 Task: Look for space in Ikongo, Madagascar from 1st August, 2023 to 5th August, 2023 for 3 adults, 1 child in price range Rs.13000 to Rs.20000. Place can be entire place with 2 bedrooms having 3 beds and 2 bathrooms. Property type can be flatguest house, hotel. Booking option can be shelf check-in. Required host language is English.
Action: Mouse moved to (427, 57)
Screenshot: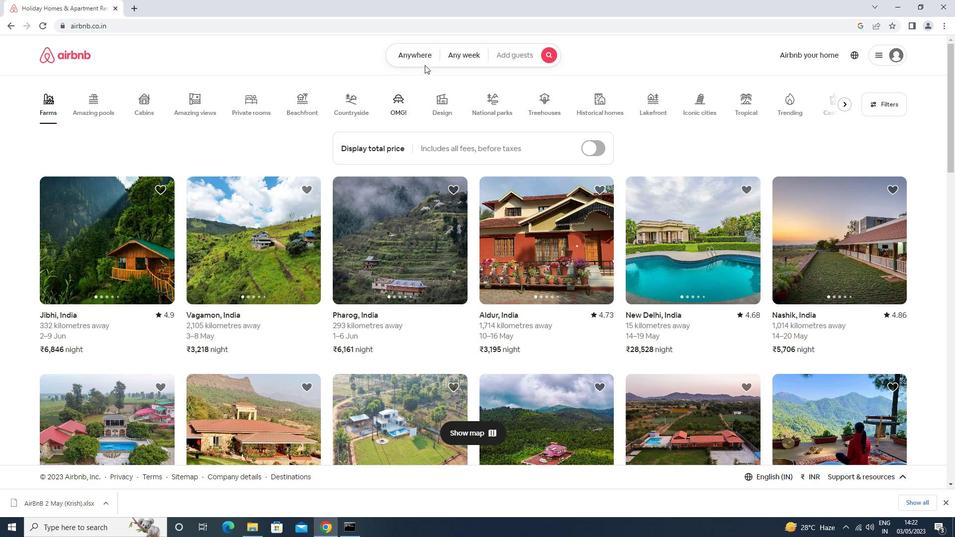 
Action: Mouse pressed left at (427, 57)
Screenshot: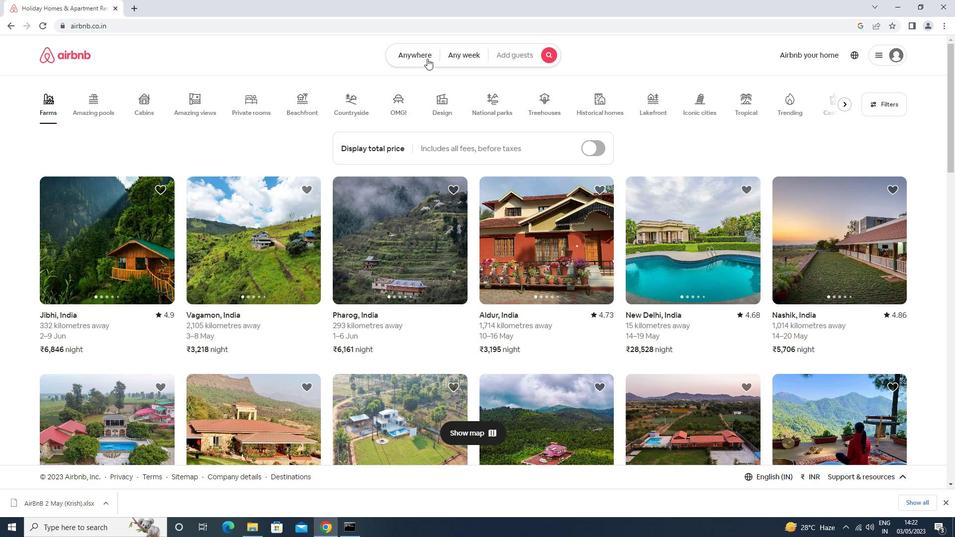 
Action: Mouse moved to (369, 92)
Screenshot: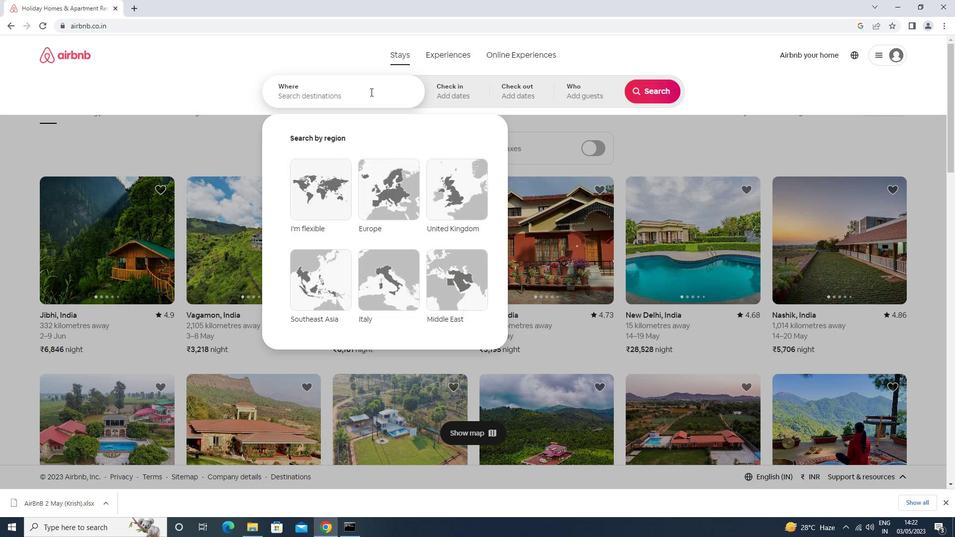 
Action: Mouse pressed left at (369, 92)
Screenshot: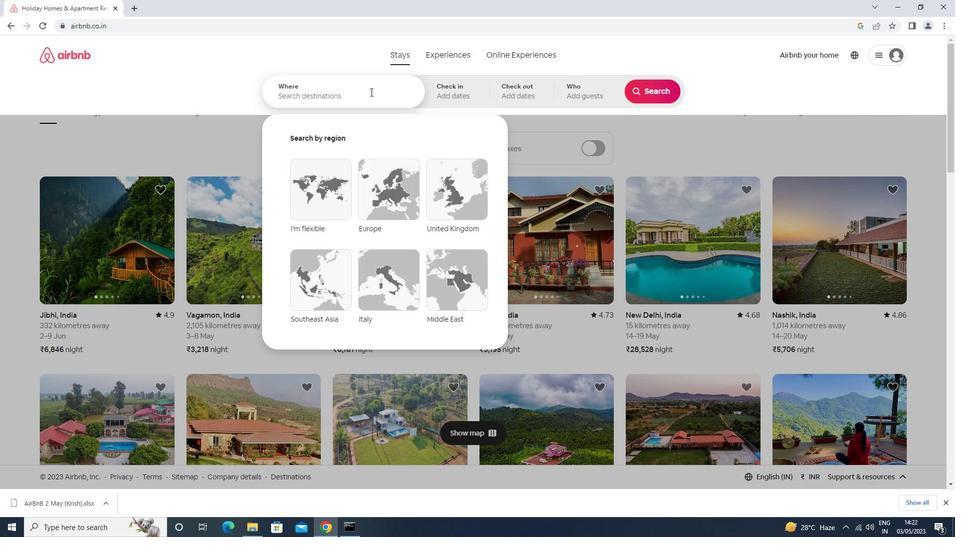 
Action: Key pressed ikongo<Key.space><Key.down><Key.down><Key.enter>
Screenshot: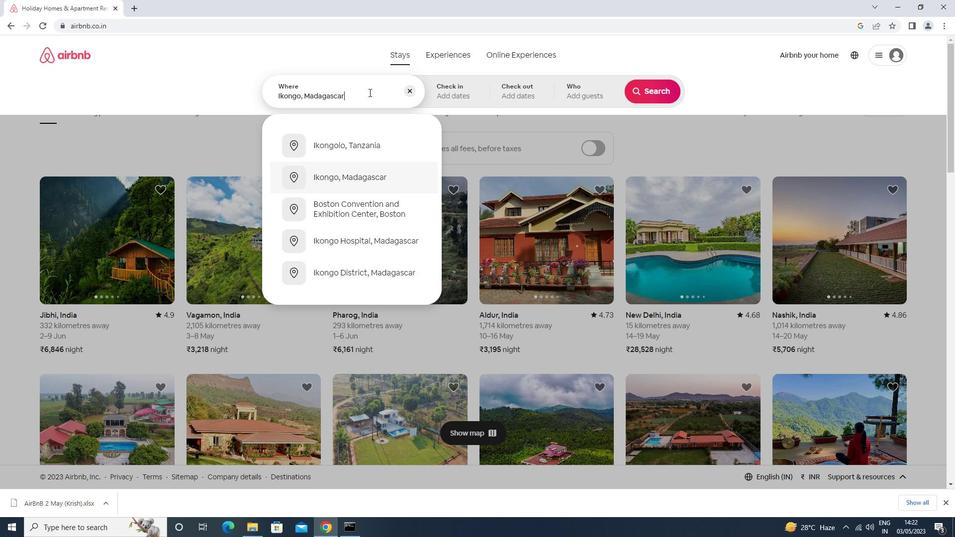 
Action: Mouse moved to (648, 177)
Screenshot: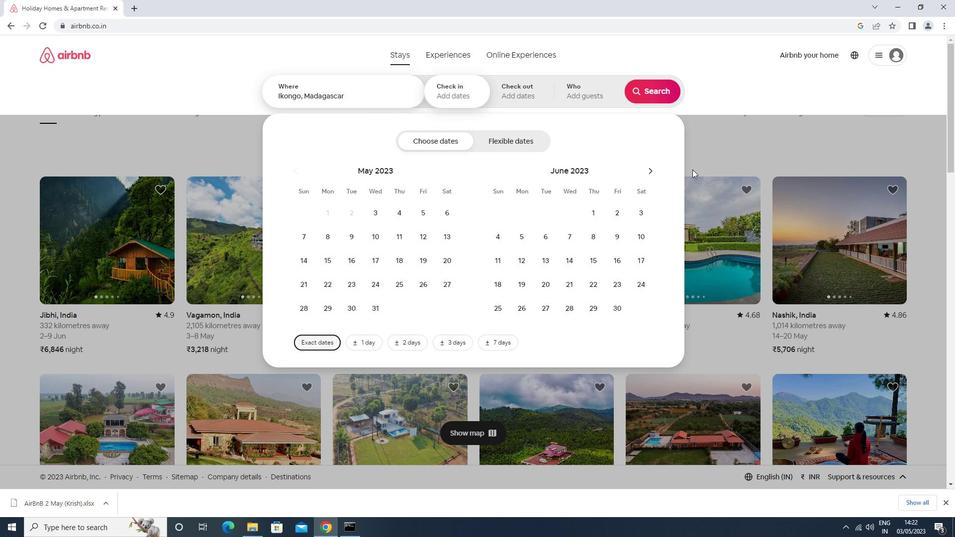 
Action: Mouse pressed left at (648, 177)
Screenshot: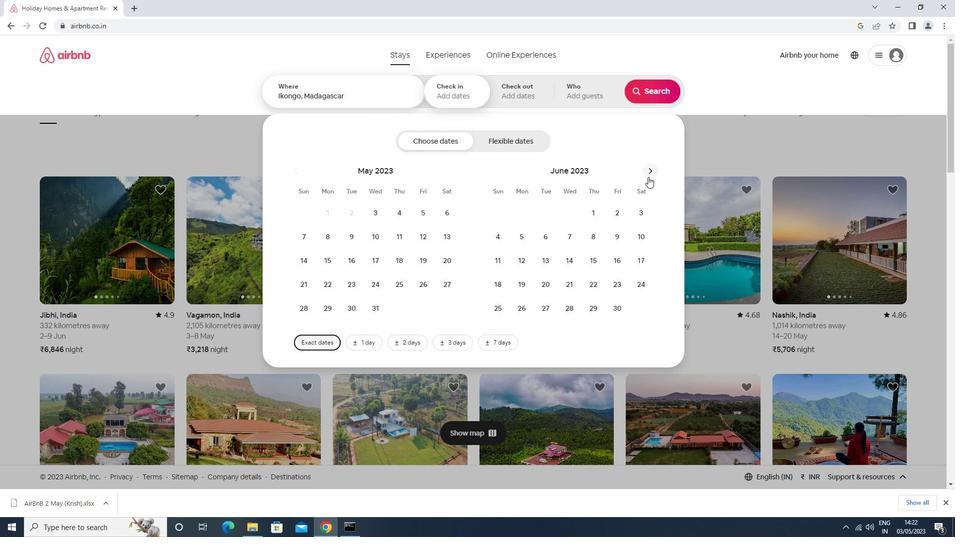 
Action: Mouse pressed left at (648, 177)
Screenshot: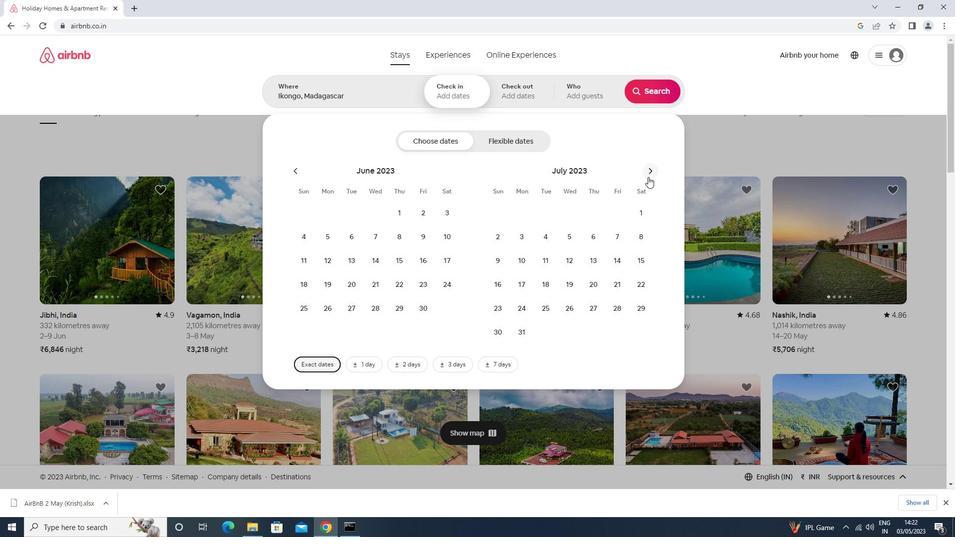 
Action: Mouse moved to (538, 208)
Screenshot: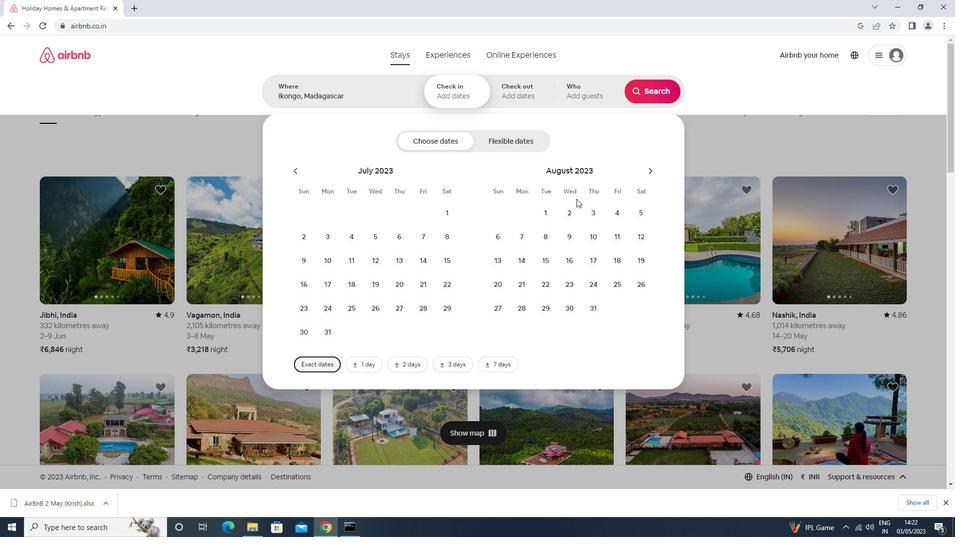 
Action: Mouse pressed left at (538, 208)
Screenshot: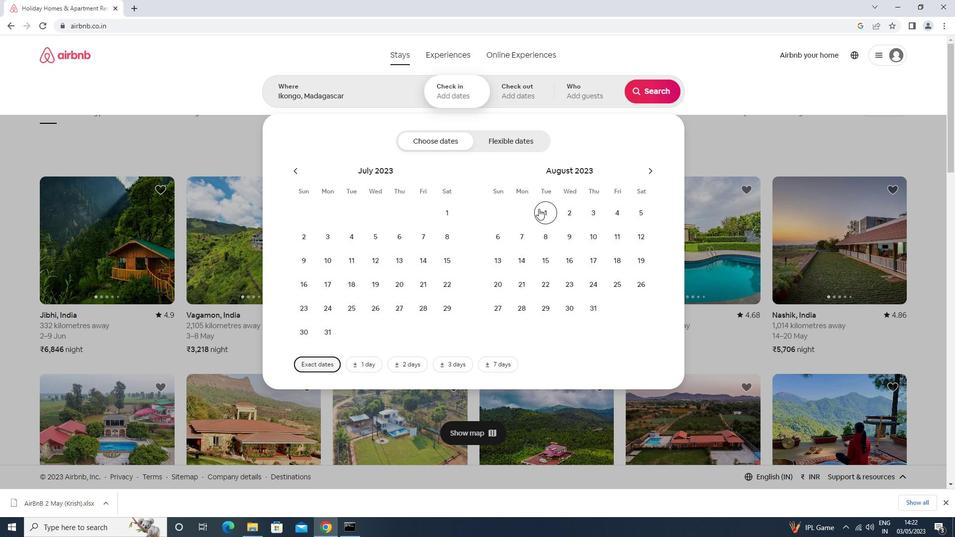 
Action: Mouse moved to (638, 211)
Screenshot: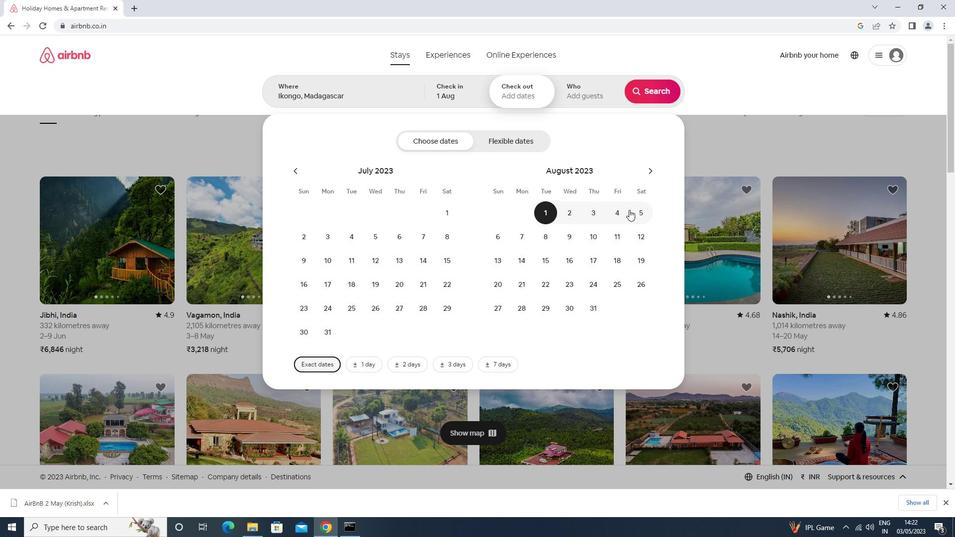 
Action: Mouse pressed left at (638, 211)
Screenshot: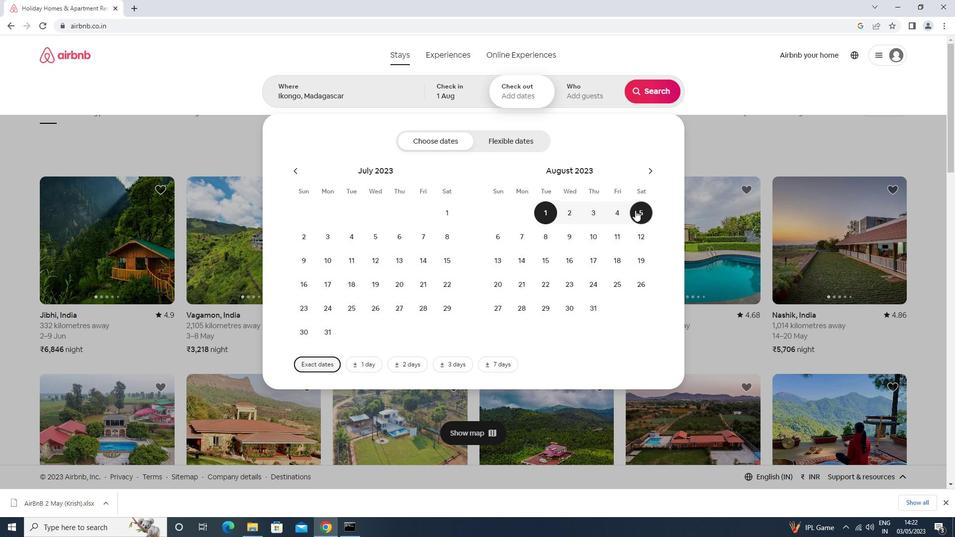 
Action: Mouse moved to (593, 96)
Screenshot: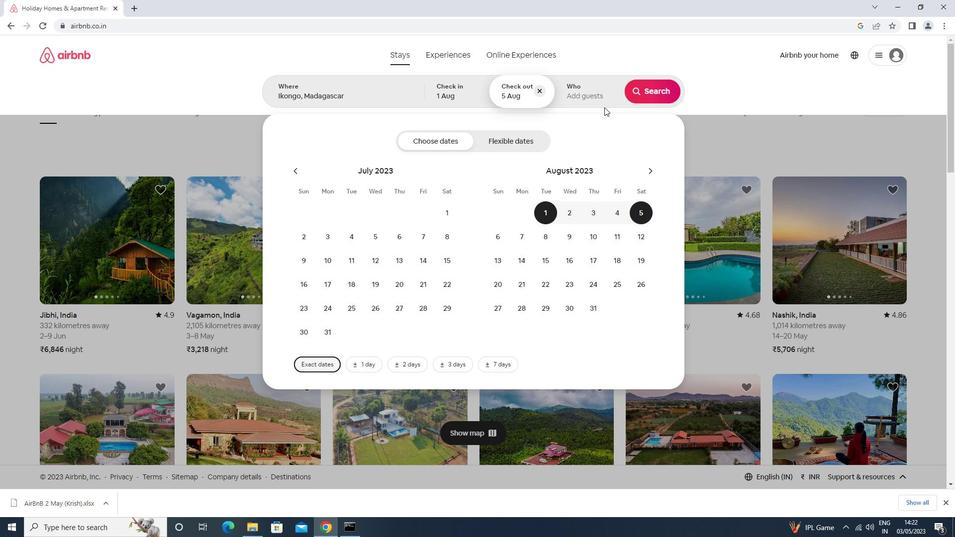
Action: Mouse pressed left at (593, 96)
Screenshot: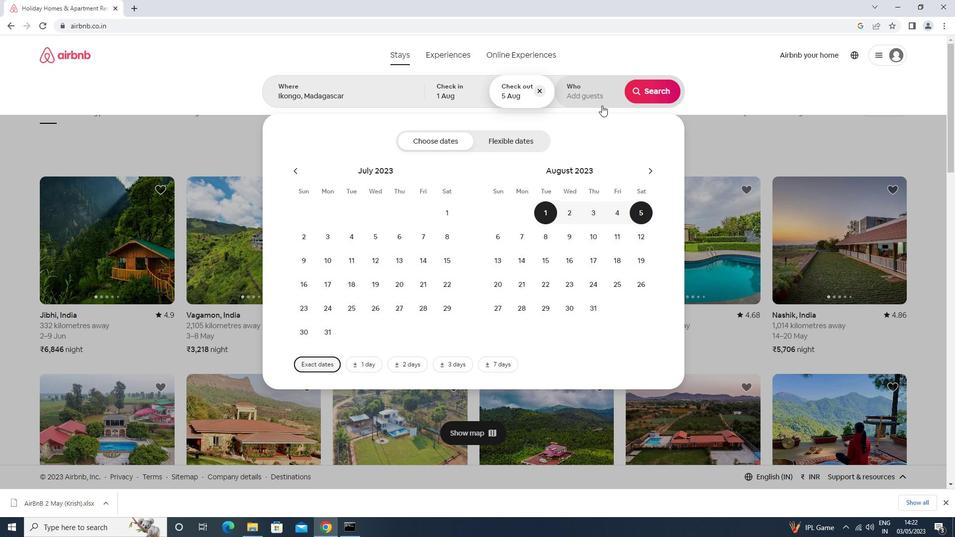 
Action: Mouse moved to (651, 139)
Screenshot: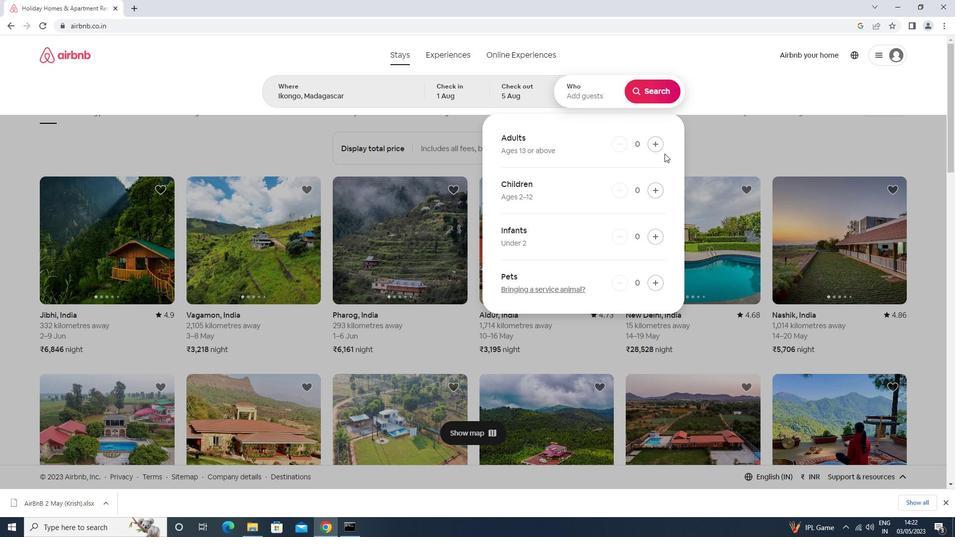 
Action: Mouse pressed left at (651, 139)
Screenshot: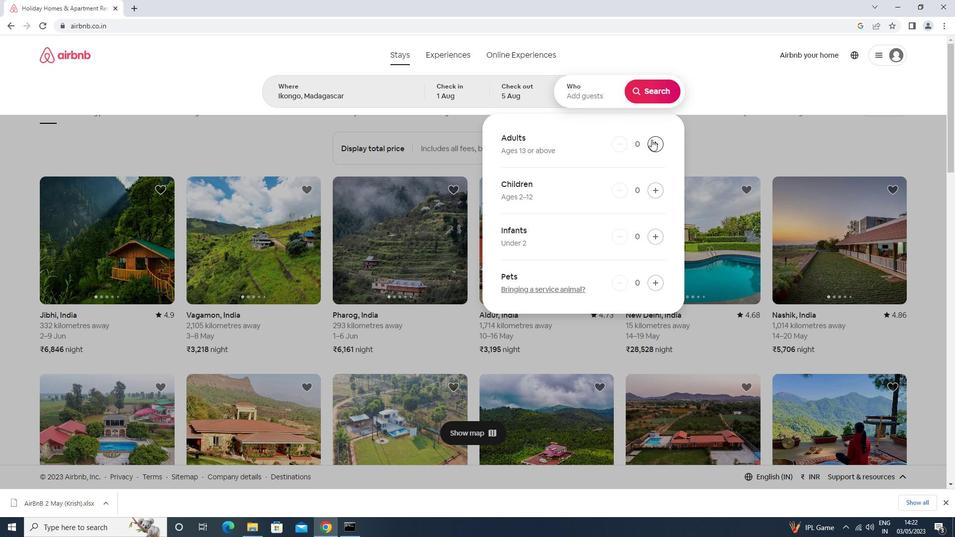 
Action: Mouse pressed left at (651, 139)
Screenshot: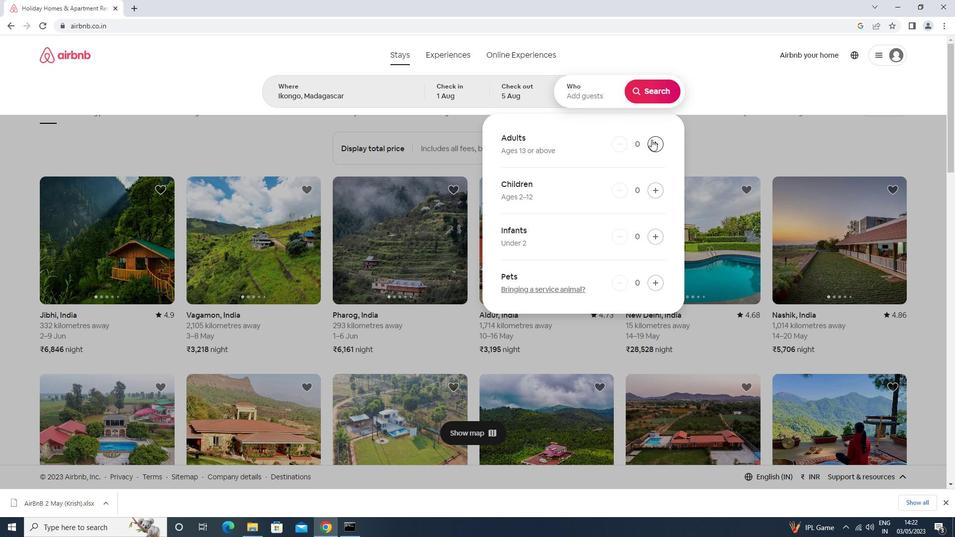 
Action: Mouse pressed left at (651, 139)
Screenshot: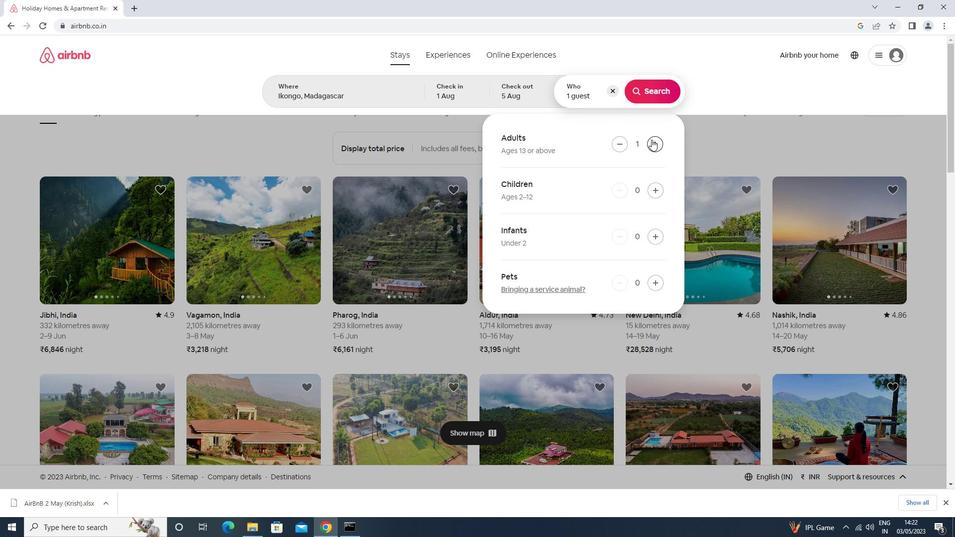 
Action: Mouse moved to (654, 194)
Screenshot: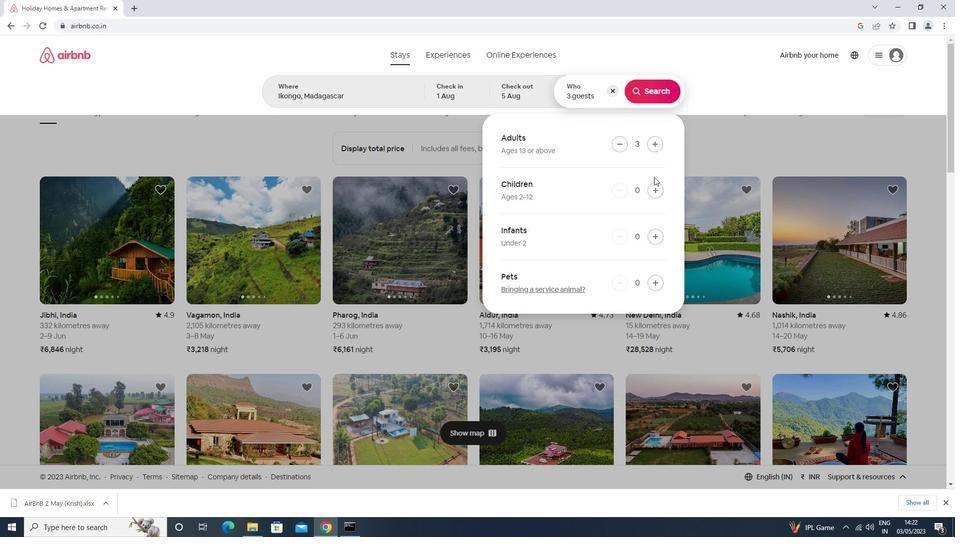 
Action: Mouse pressed left at (654, 194)
Screenshot: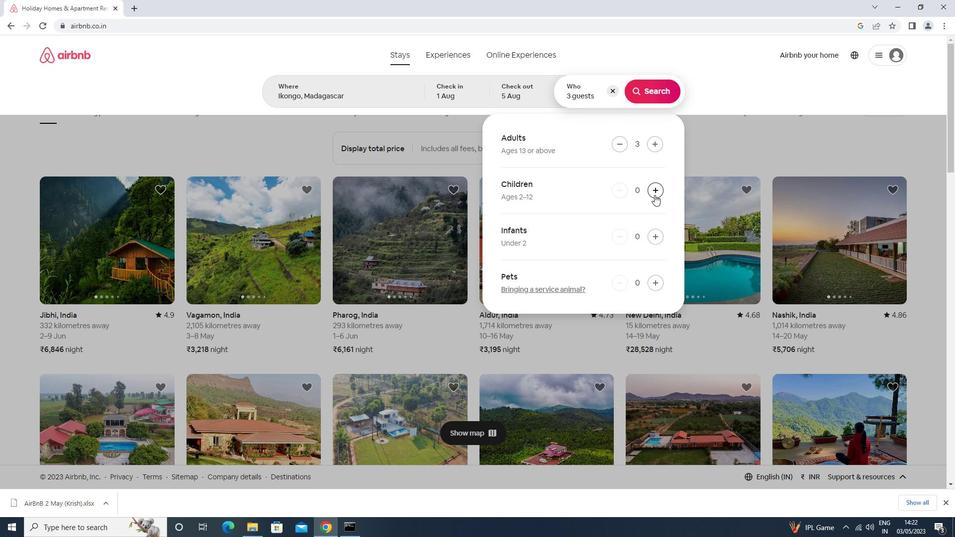 
Action: Mouse moved to (662, 88)
Screenshot: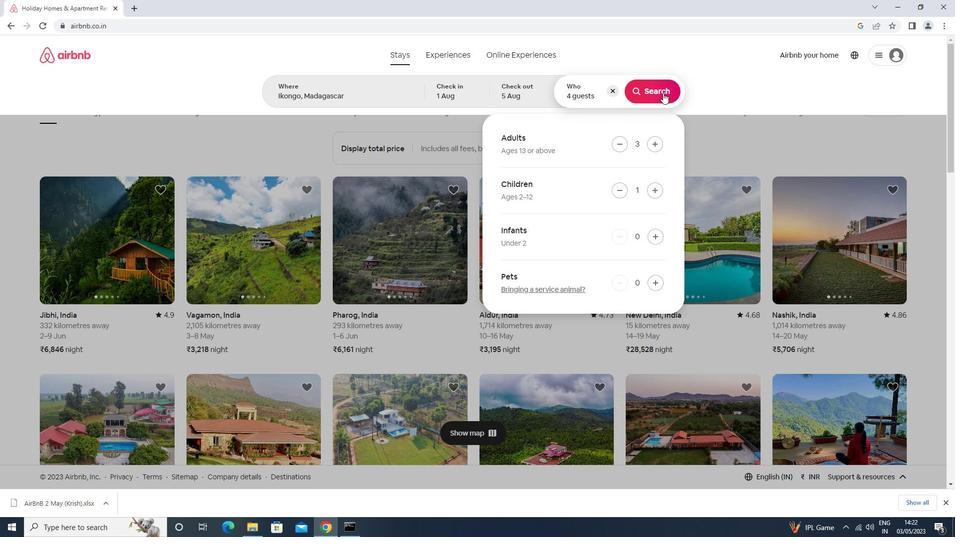 
Action: Mouse pressed left at (662, 88)
Screenshot: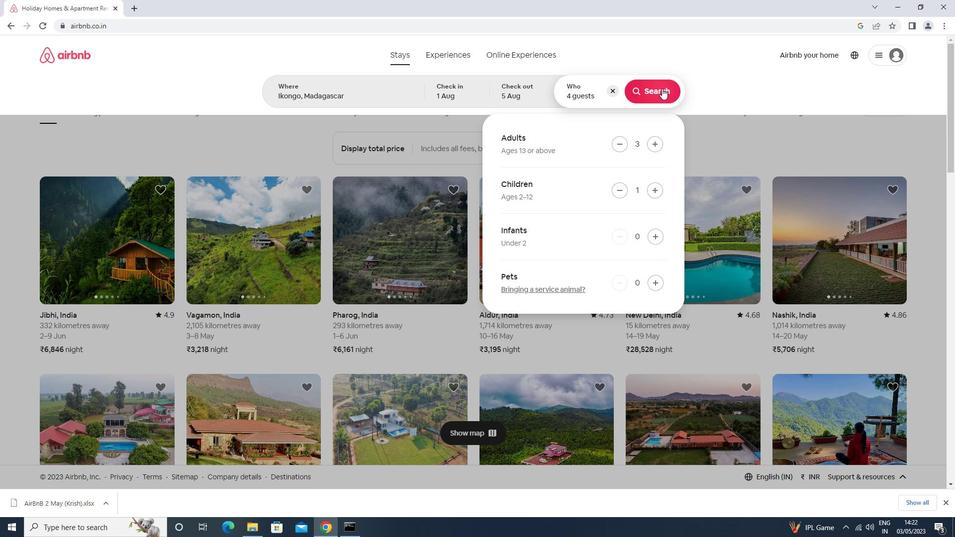 
Action: Mouse moved to (917, 97)
Screenshot: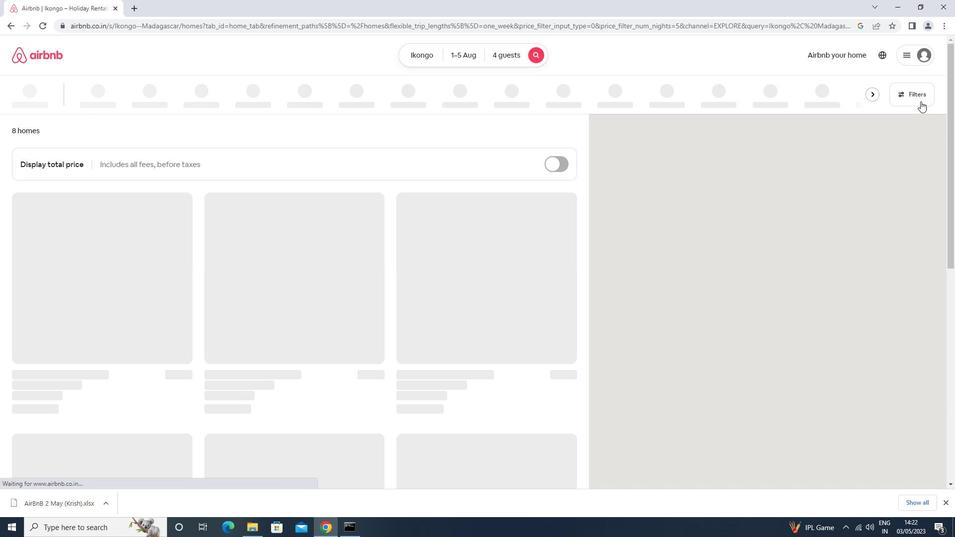 
Action: Mouse pressed left at (917, 97)
Screenshot: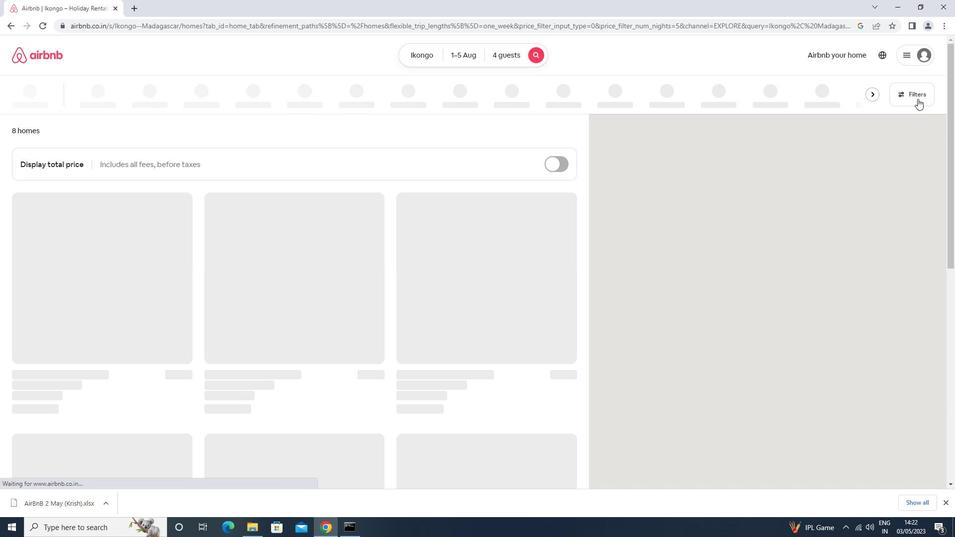 
Action: Mouse moved to (379, 217)
Screenshot: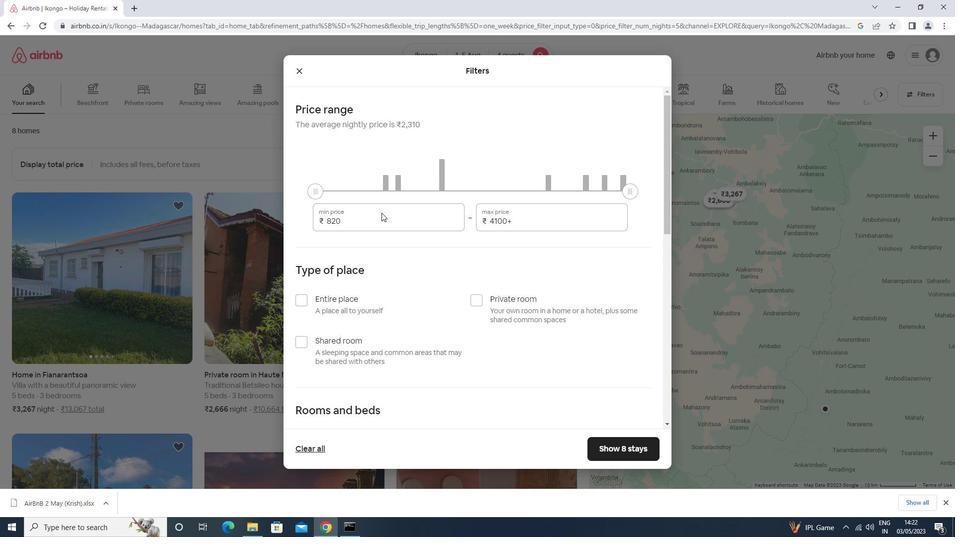 
Action: Mouse pressed left at (379, 217)
Screenshot: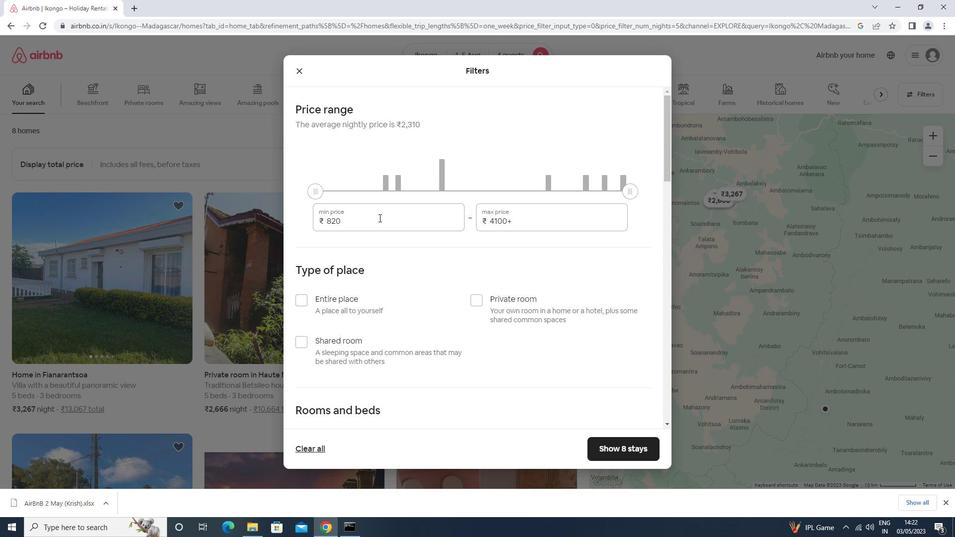 
Action: Key pressed <Key.backspace><Key.backspace><Key.backspace><Key.backspace><Key.backspace><Key.backspace><Key.backspace><Key.backspace>13000<Key.tab>20000
Screenshot: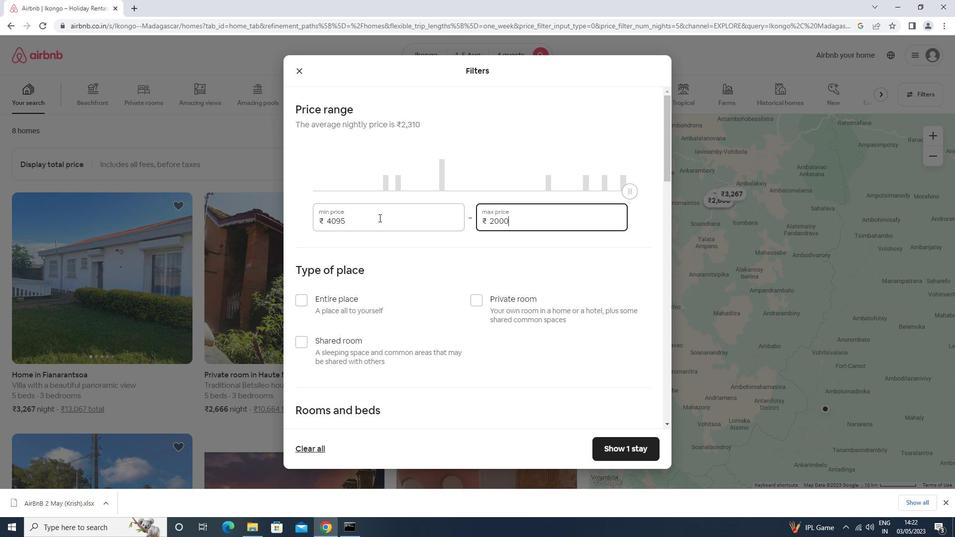 
Action: Mouse scrolled (379, 217) with delta (0, 0)
Screenshot: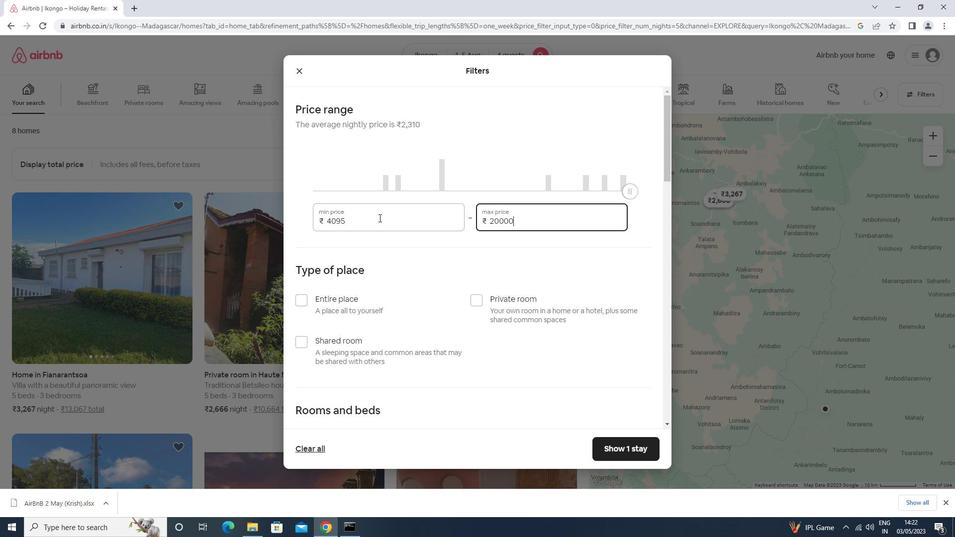 
Action: Mouse scrolled (379, 217) with delta (0, 0)
Screenshot: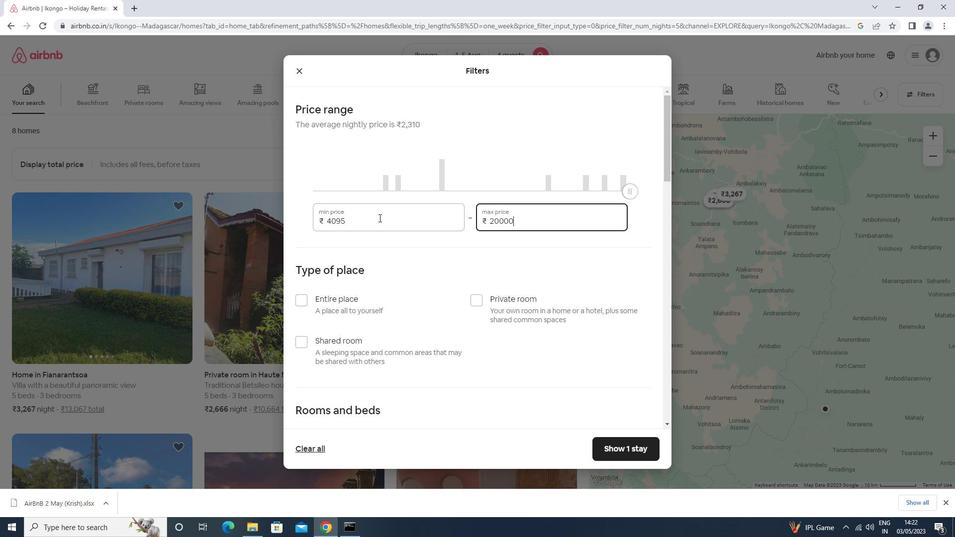 
Action: Mouse moved to (340, 201)
Screenshot: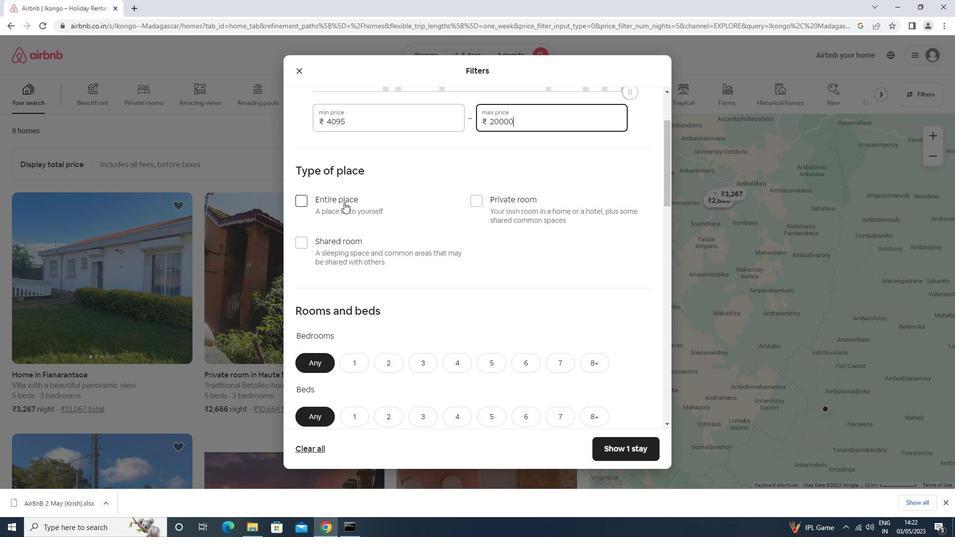 
Action: Mouse pressed left at (340, 201)
Screenshot: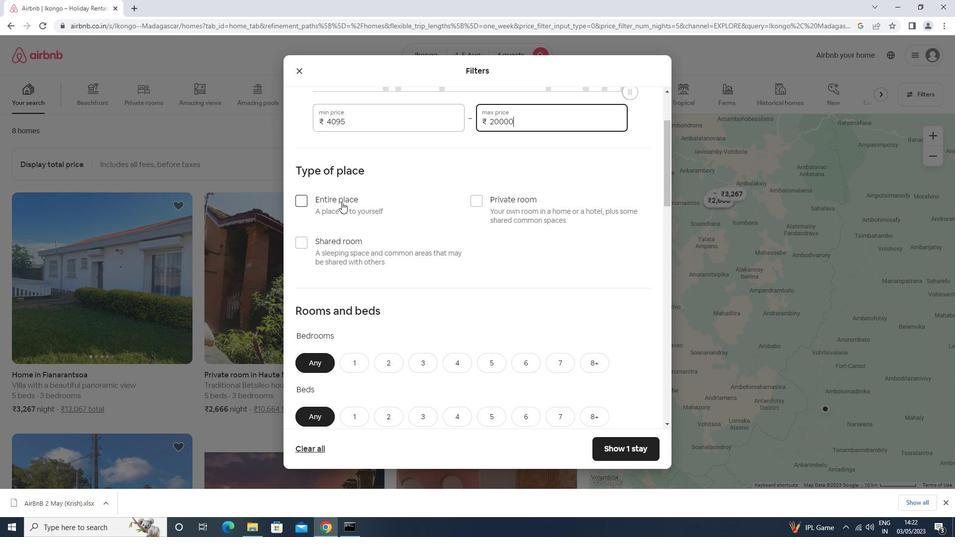 
Action: Mouse moved to (385, 358)
Screenshot: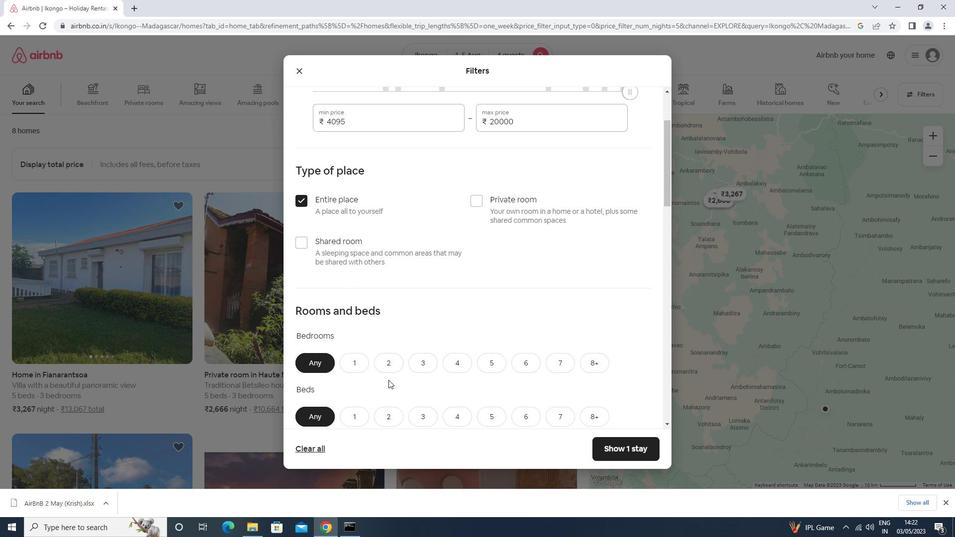
Action: Mouse pressed left at (385, 358)
Screenshot: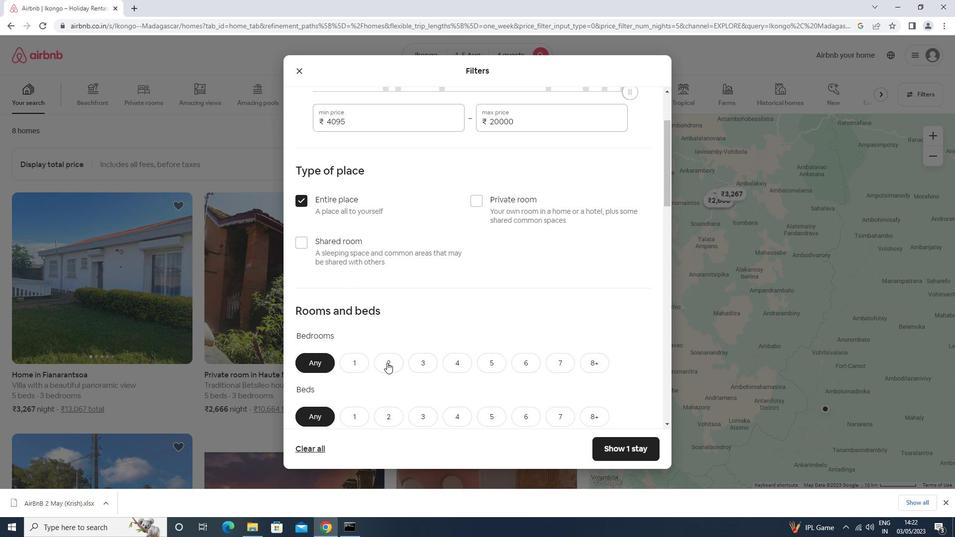 
Action: Mouse scrolled (385, 358) with delta (0, 0)
Screenshot: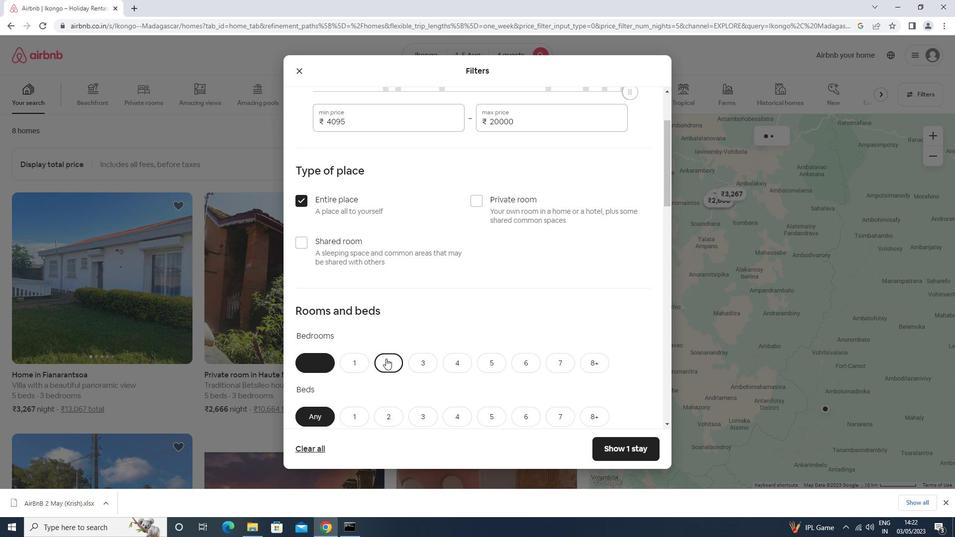 
Action: Mouse moved to (413, 358)
Screenshot: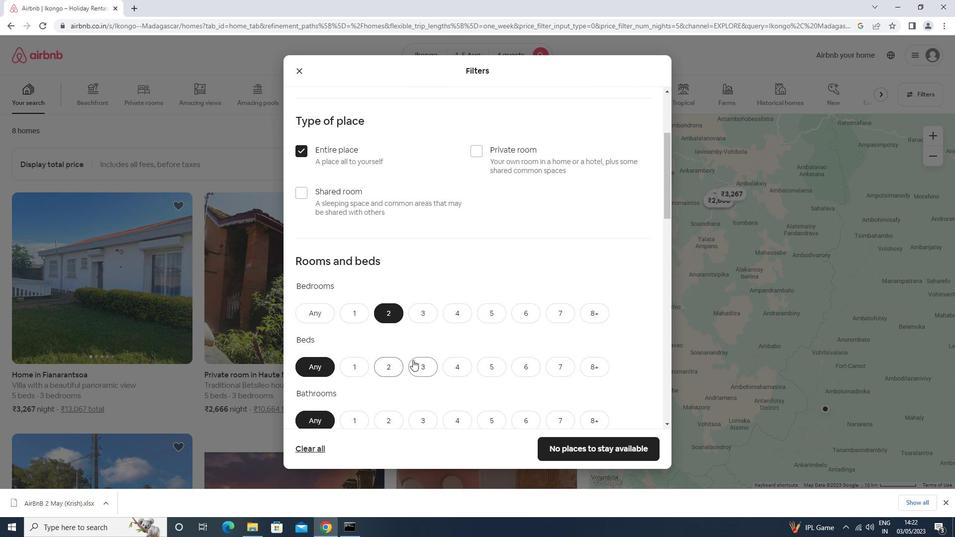 
Action: Mouse pressed left at (413, 358)
Screenshot: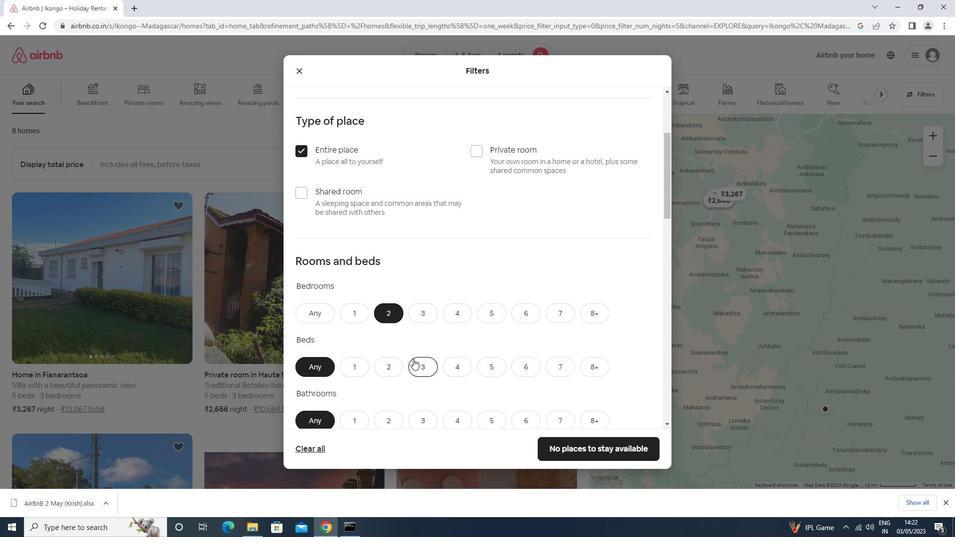 
Action: Mouse moved to (413, 359)
Screenshot: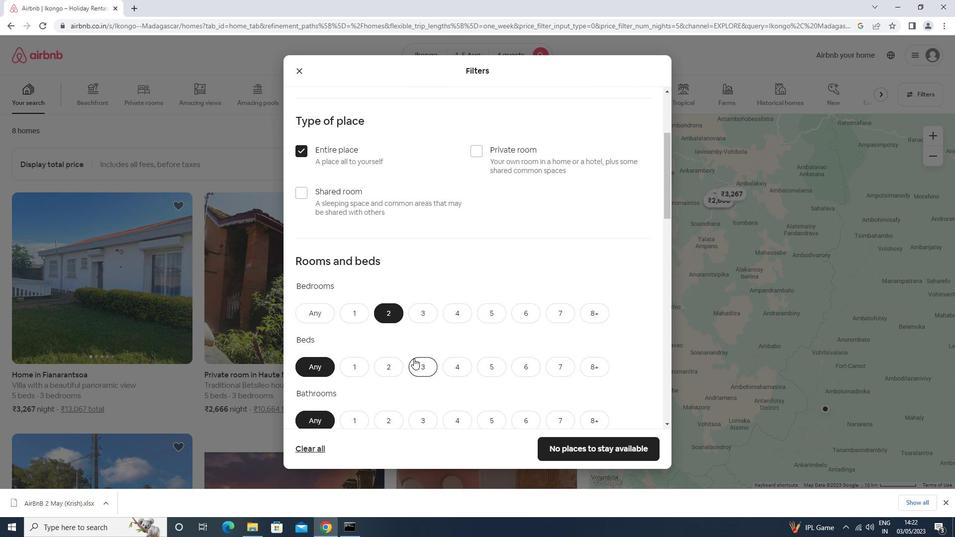 
Action: Mouse scrolled (413, 358) with delta (0, 0)
Screenshot: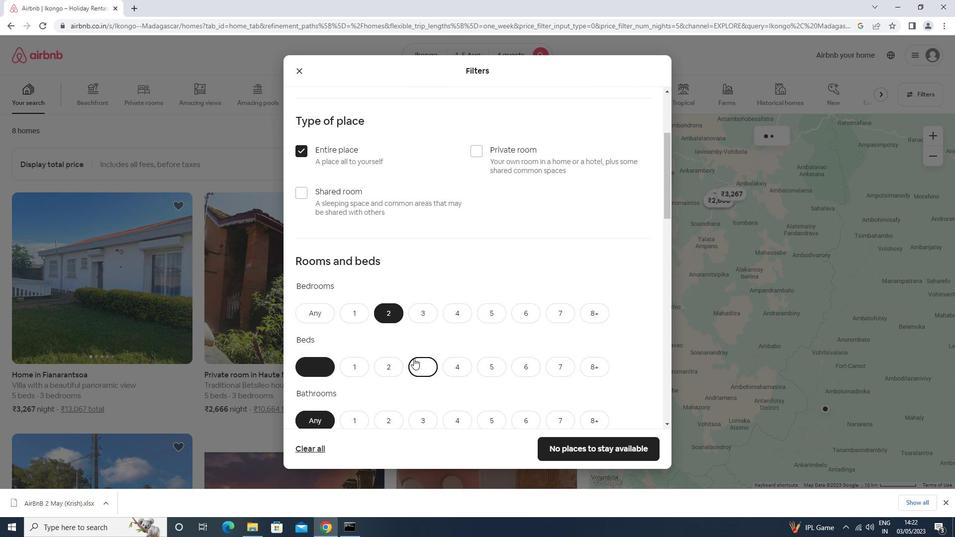 
Action: Mouse scrolled (413, 358) with delta (0, 0)
Screenshot: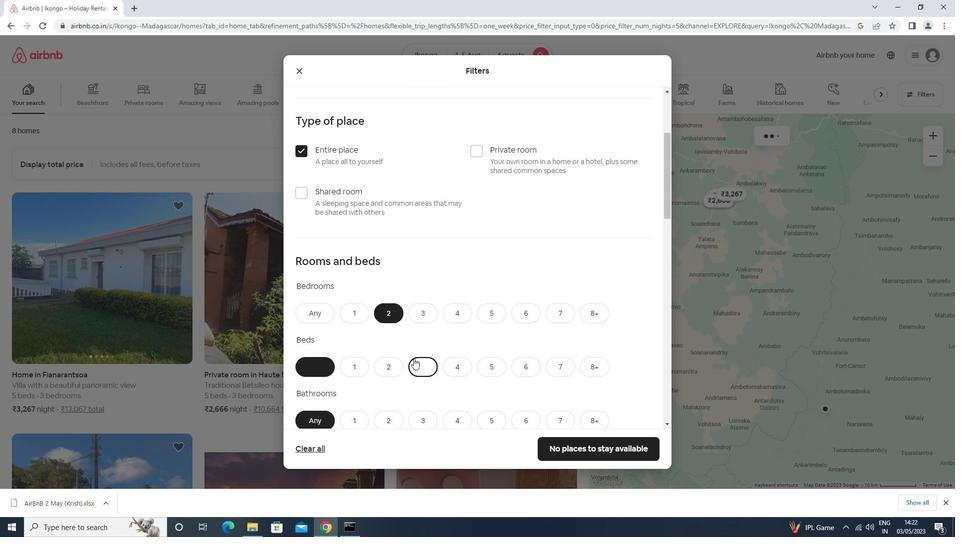 
Action: Mouse moved to (389, 323)
Screenshot: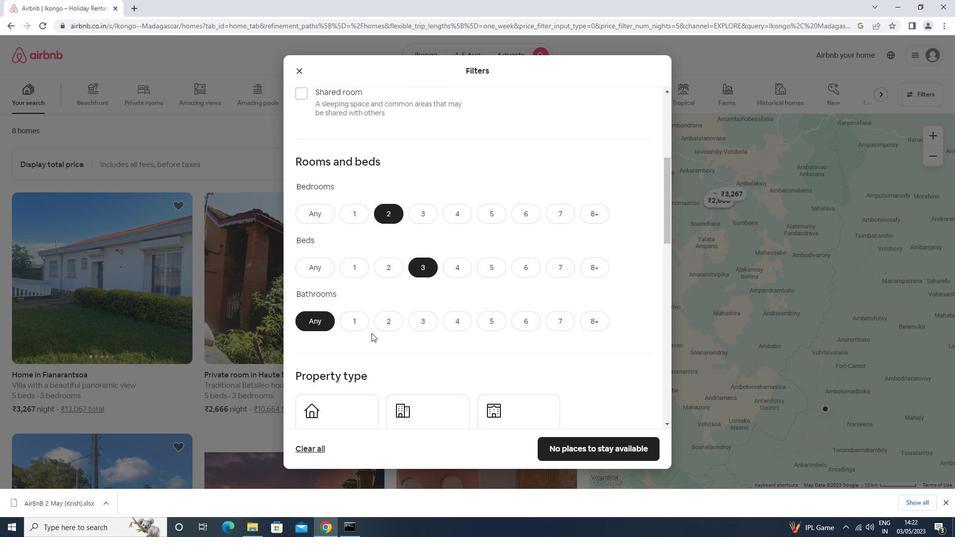 
Action: Mouse pressed left at (389, 323)
Screenshot: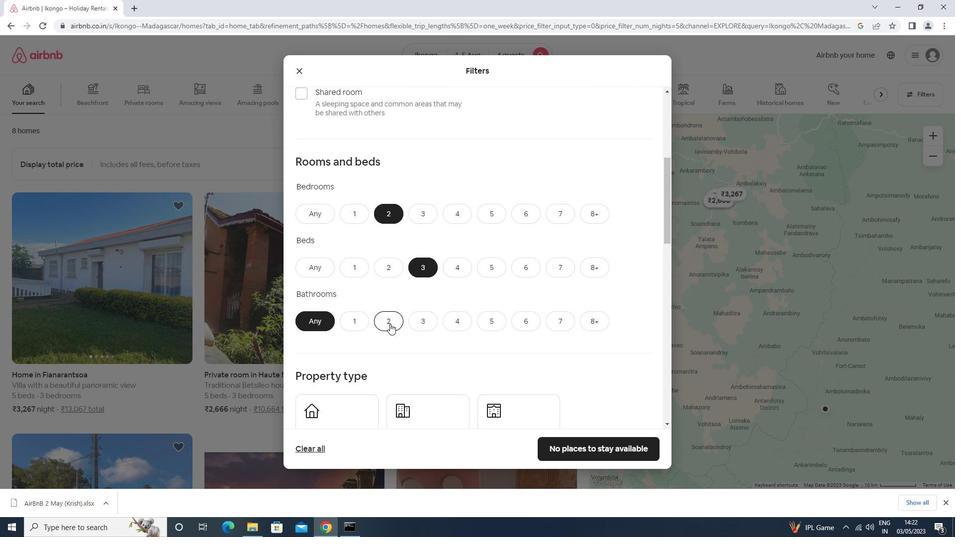 
Action: Mouse scrolled (389, 323) with delta (0, 0)
Screenshot: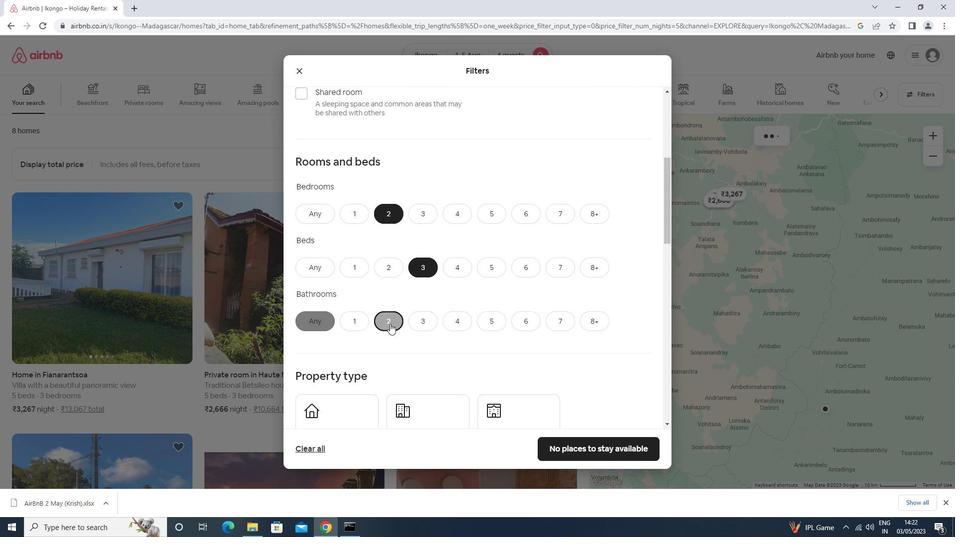 
Action: Mouse scrolled (389, 323) with delta (0, 0)
Screenshot: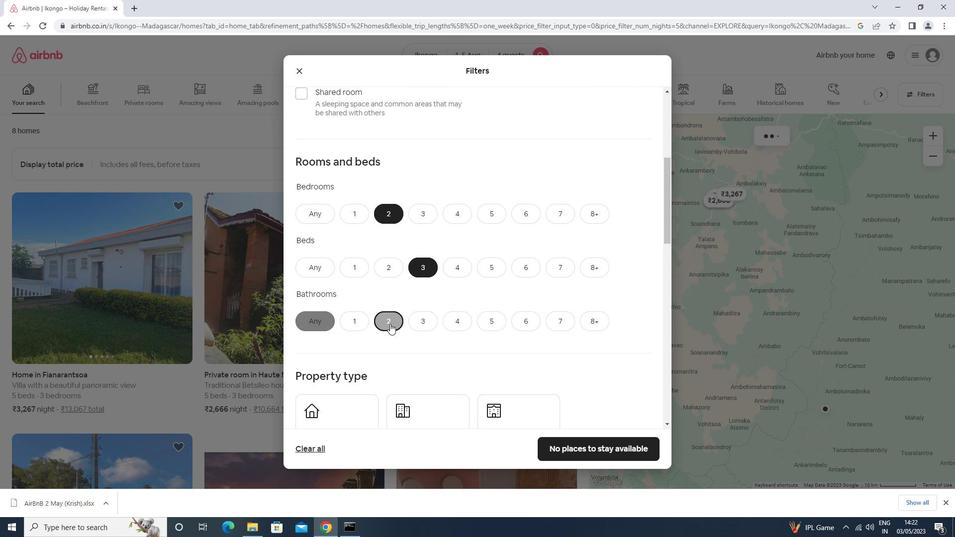 
Action: Mouse scrolled (389, 323) with delta (0, 0)
Screenshot: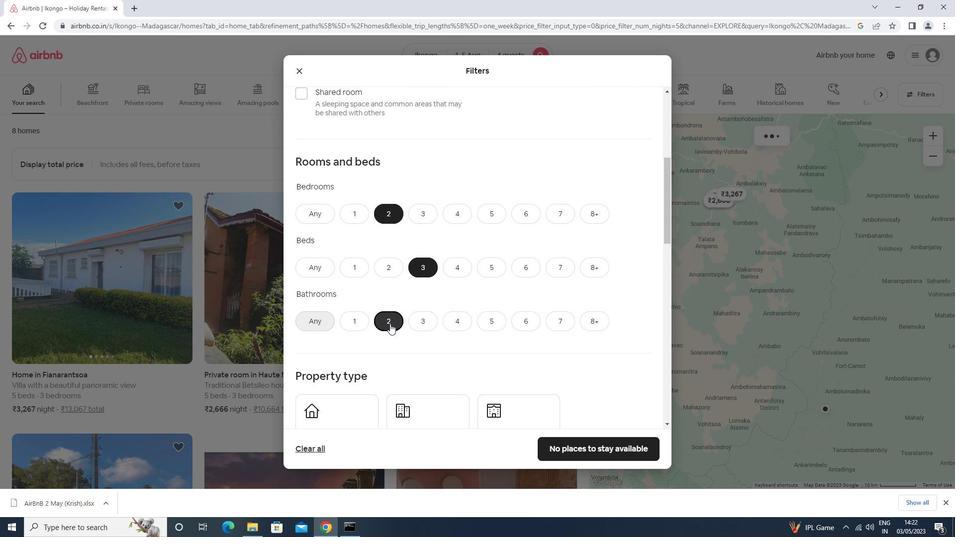 
Action: Mouse moved to (337, 282)
Screenshot: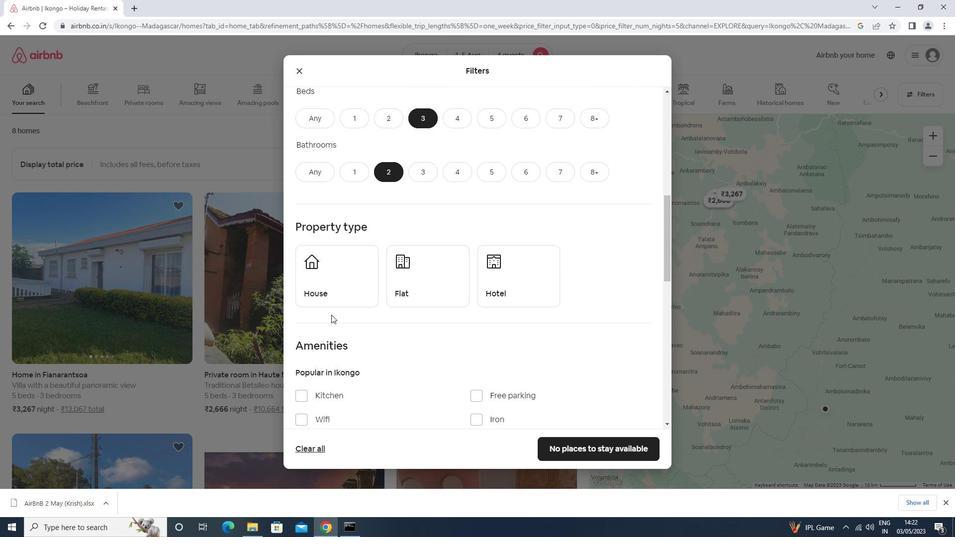 
Action: Mouse pressed left at (337, 282)
Screenshot: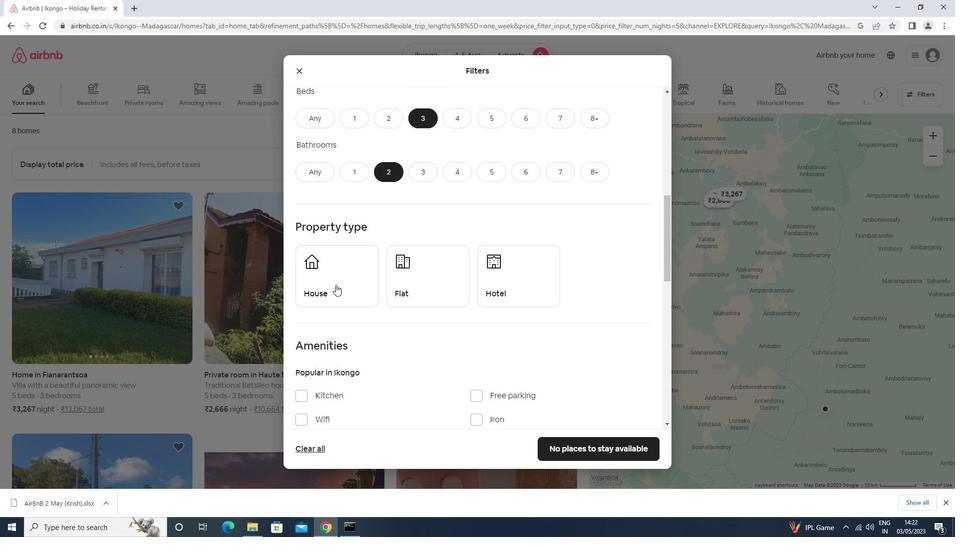 
Action: Mouse moved to (422, 290)
Screenshot: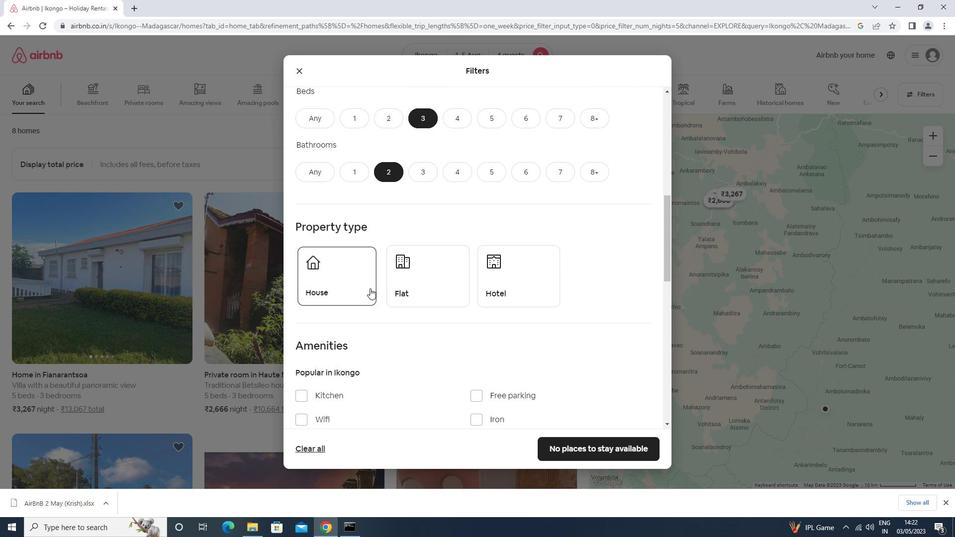 
Action: Mouse pressed left at (422, 290)
Screenshot: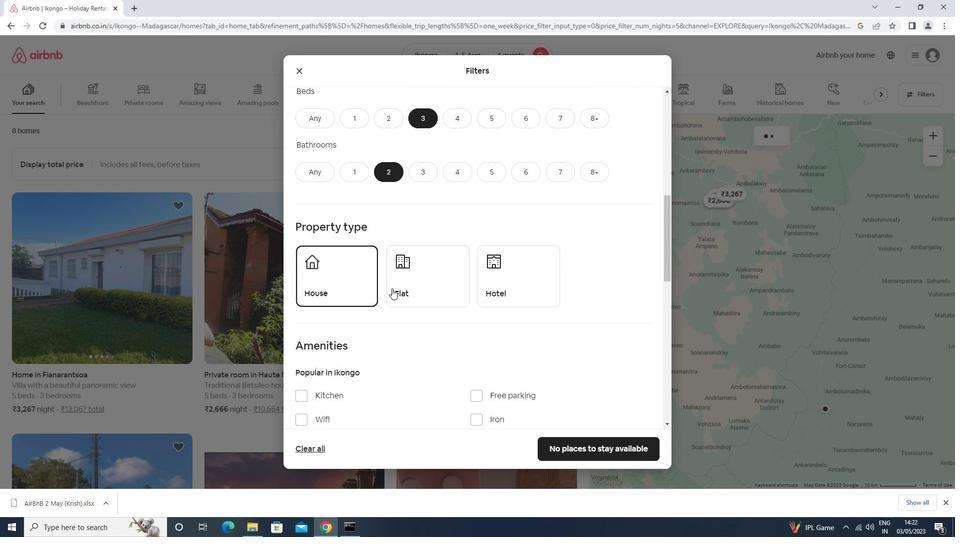 
Action: Mouse moved to (489, 268)
Screenshot: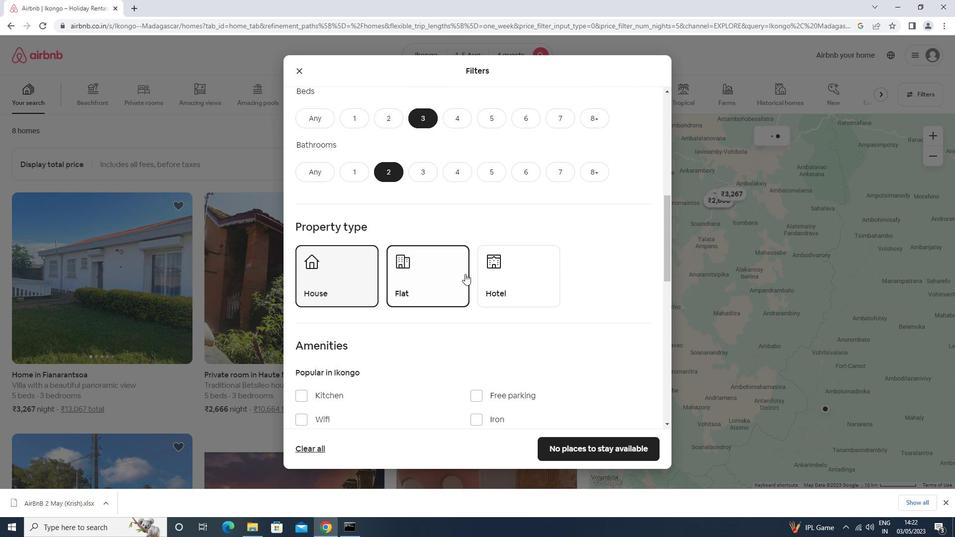 
Action: Mouse pressed left at (489, 268)
Screenshot: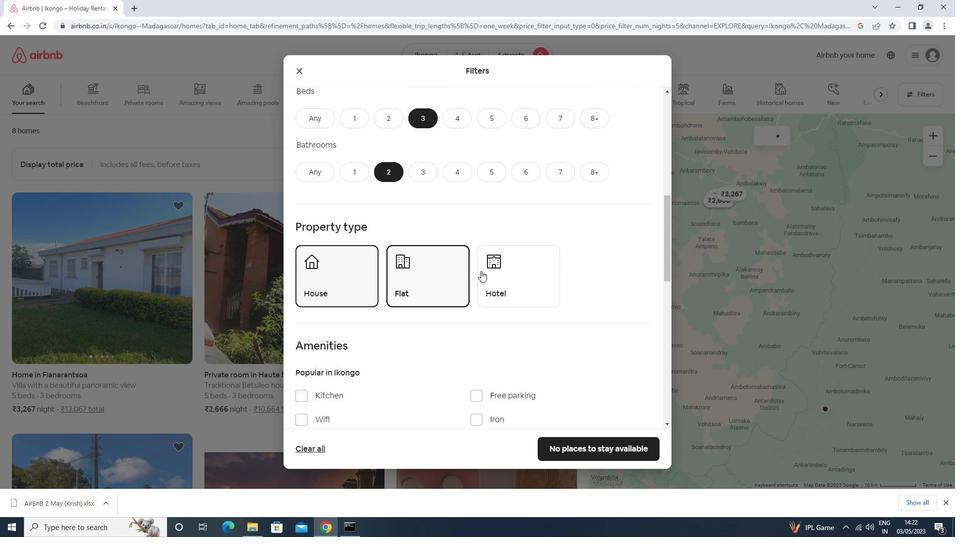 
Action: Mouse moved to (487, 268)
Screenshot: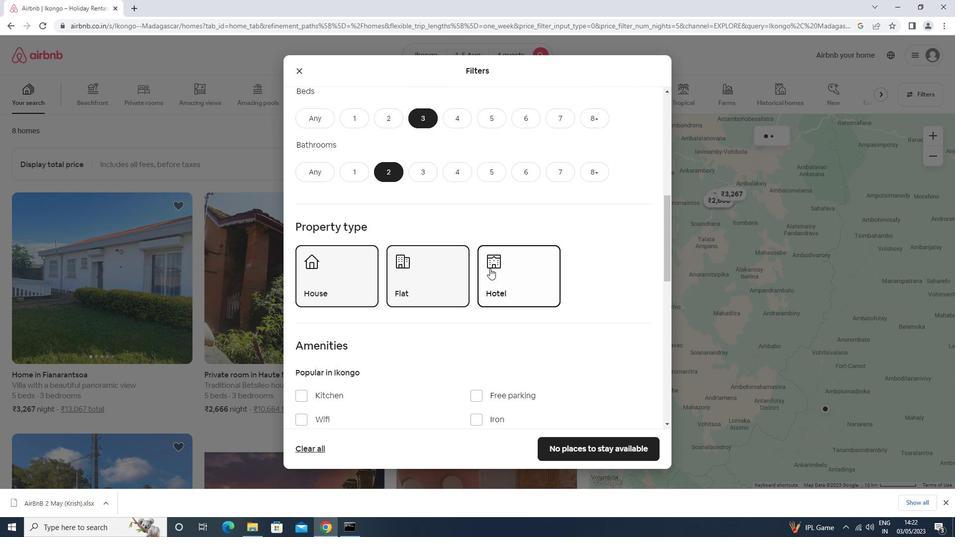 
Action: Mouse scrolled (487, 267) with delta (0, 0)
Screenshot: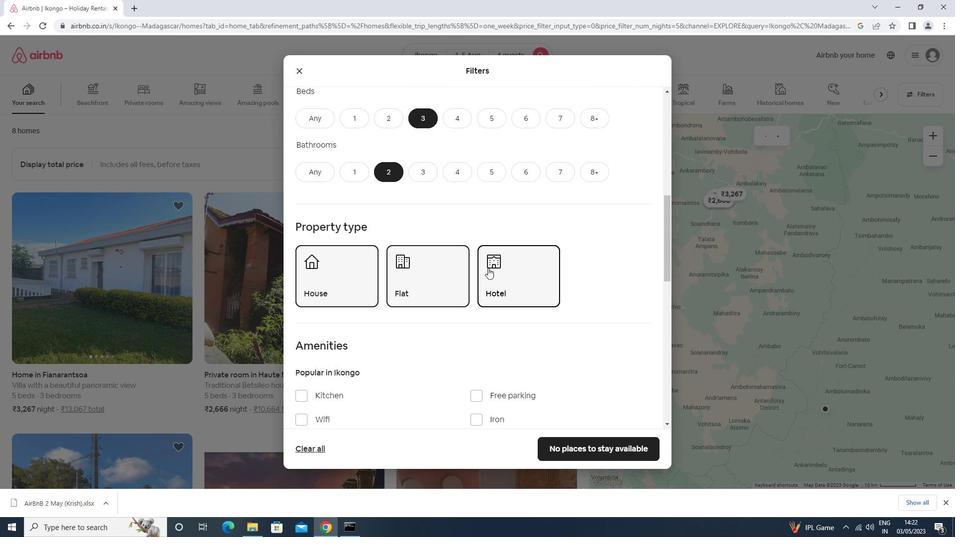 
Action: Mouse scrolled (487, 267) with delta (0, 0)
Screenshot: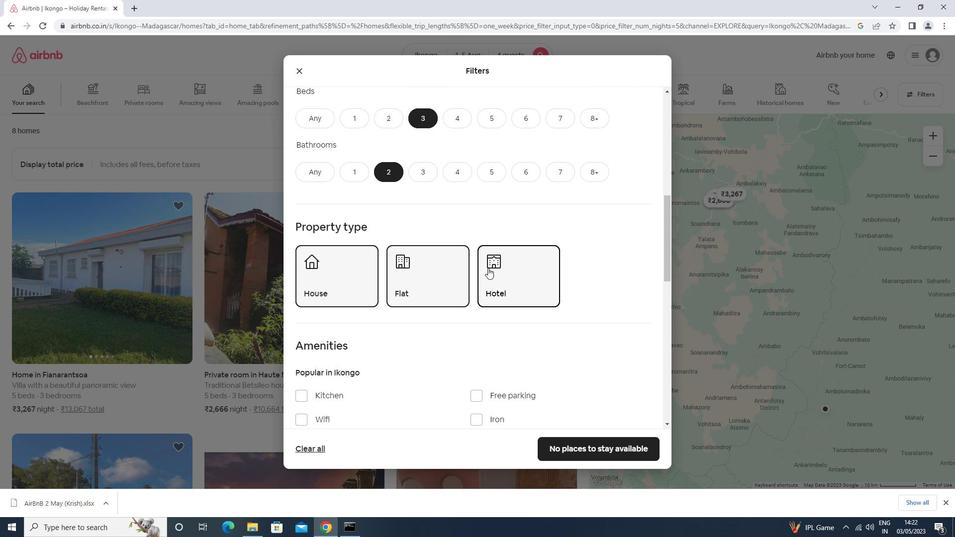 
Action: Mouse scrolled (487, 267) with delta (0, 0)
Screenshot: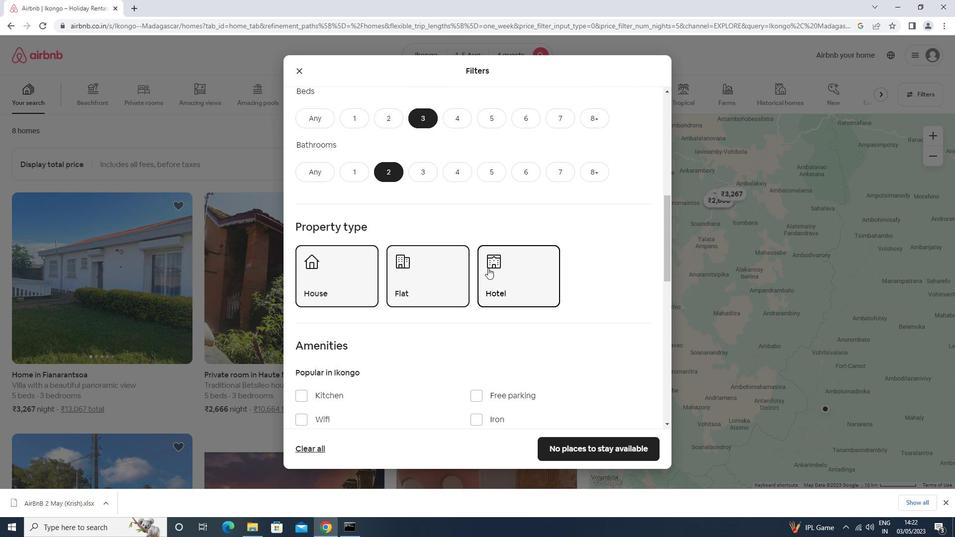 
Action: Mouse moved to (537, 306)
Screenshot: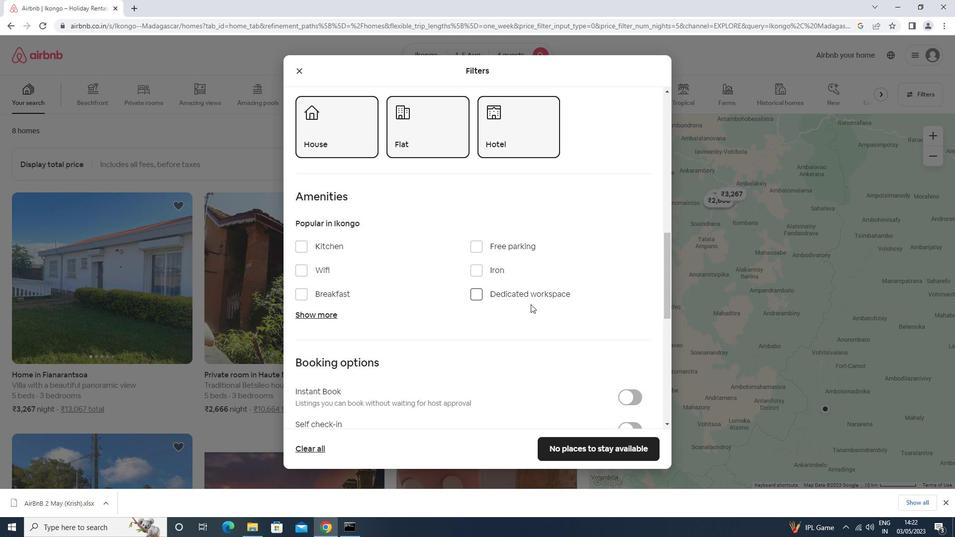 
Action: Mouse scrolled (537, 306) with delta (0, 0)
Screenshot: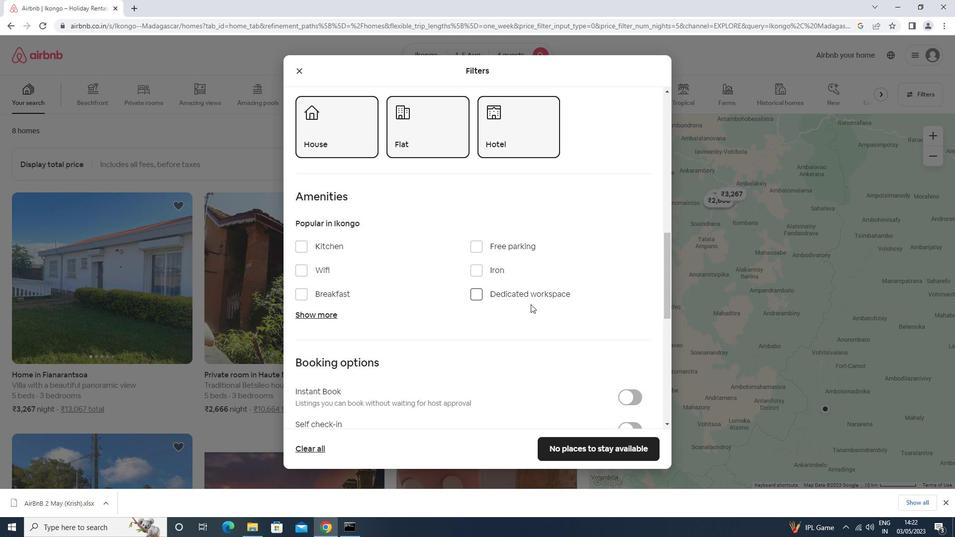 
Action: Mouse moved to (537, 307)
Screenshot: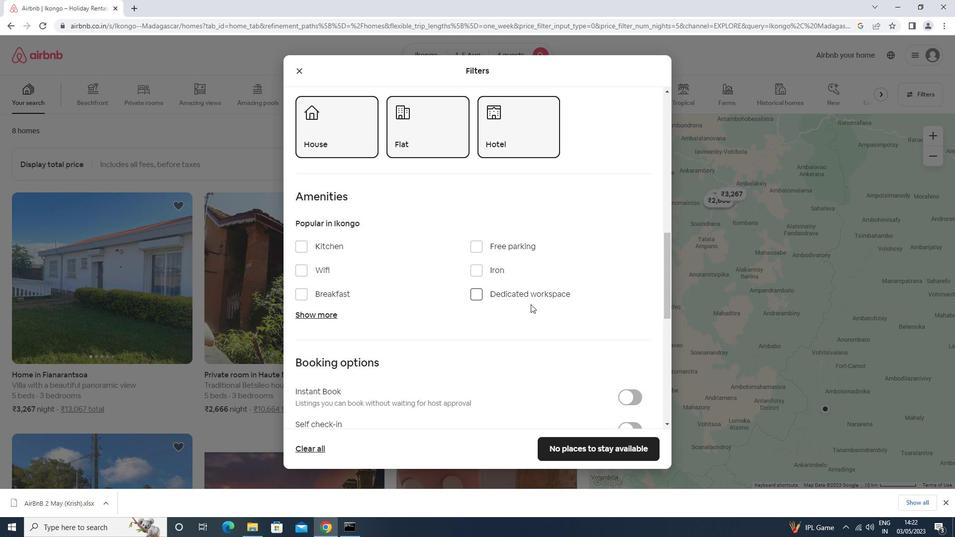 
Action: Mouse scrolled (537, 307) with delta (0, 0)
Screenshot: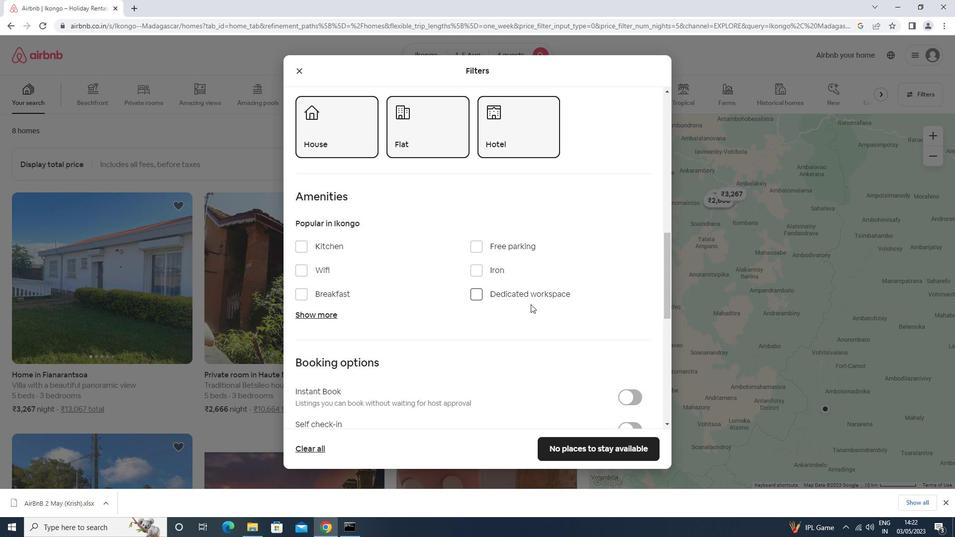 
Action: Mouse moved to (537, 308)
Screenshot: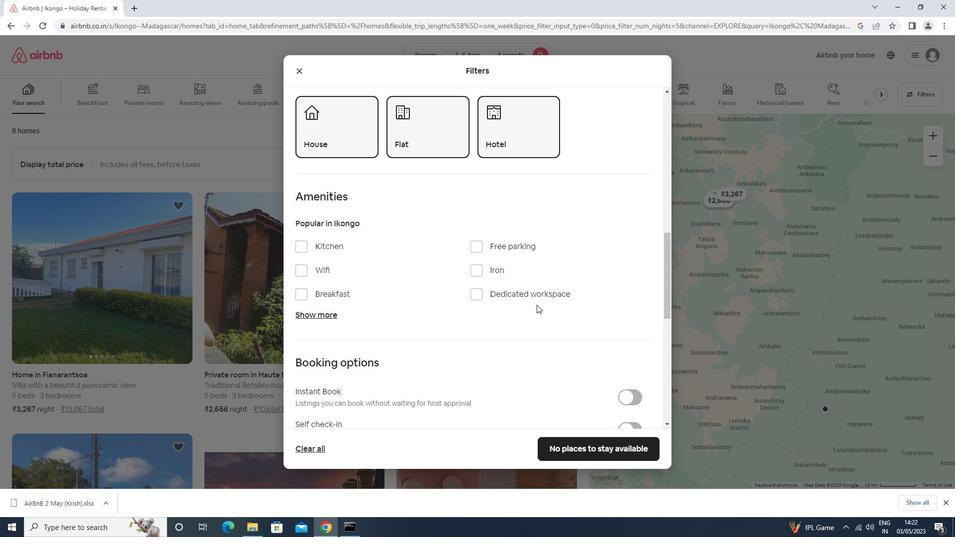 
Action: Mouse scrolled (537, 307) with delta (0, 0)
Screenshot: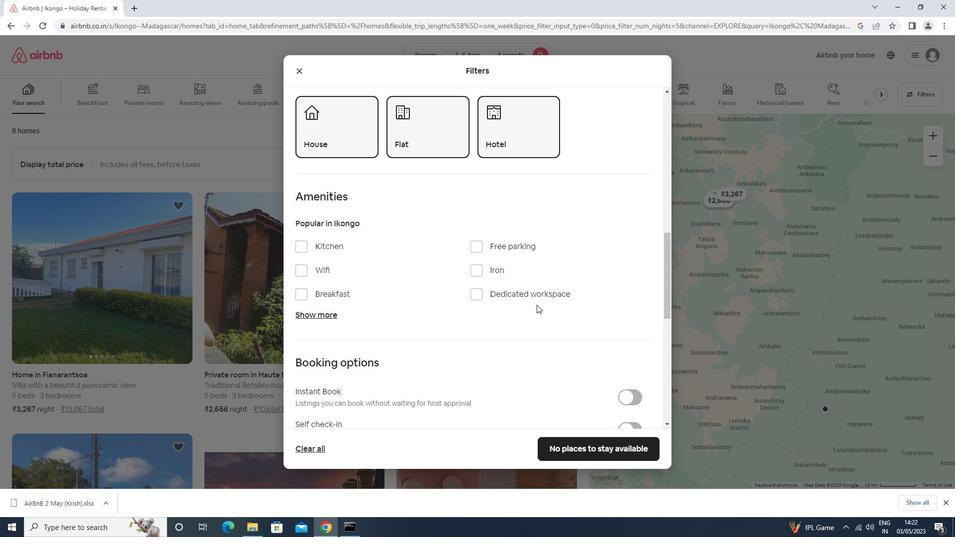 
Action: Mouse moved to (629, 276)
Screenshot: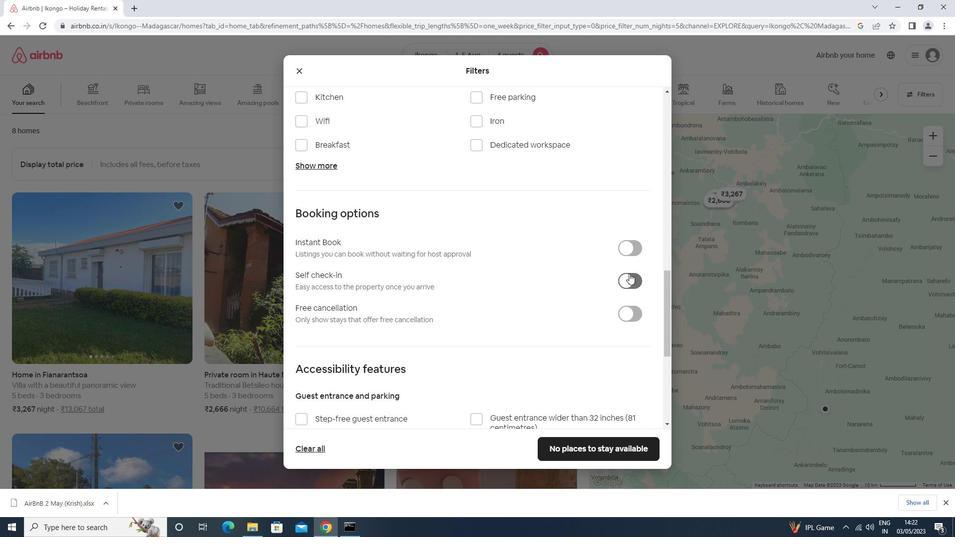 
Action: Mouse pressed left at (629, 276)
Screenshot: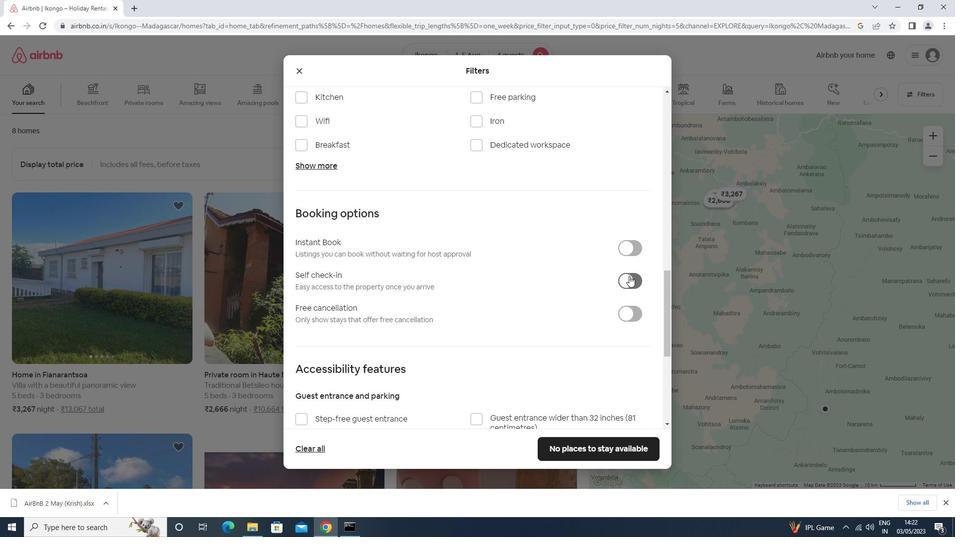
Action: Mouse moved to (623, 274)
Screenshot: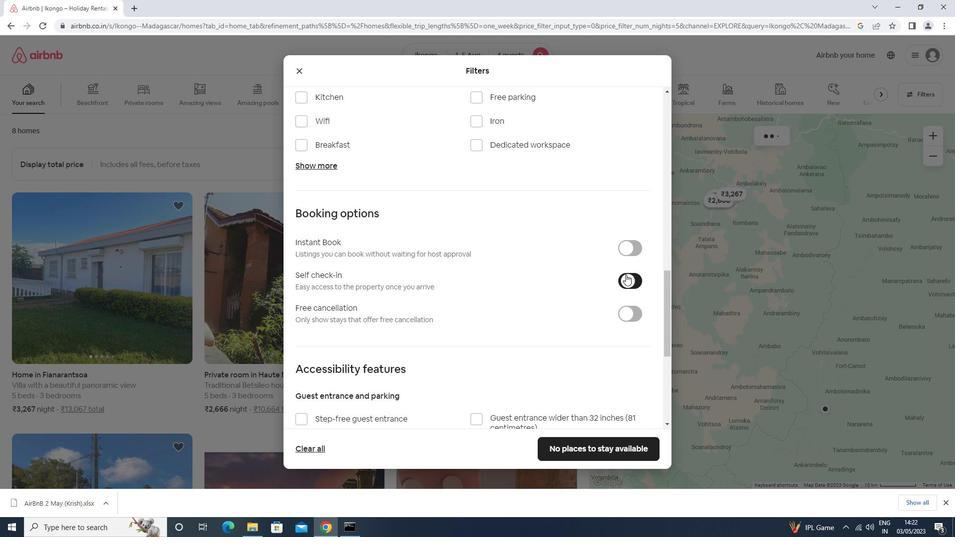 
Action: Mouse scrolled (623, 273) with delta (0, 0)
Screenshot: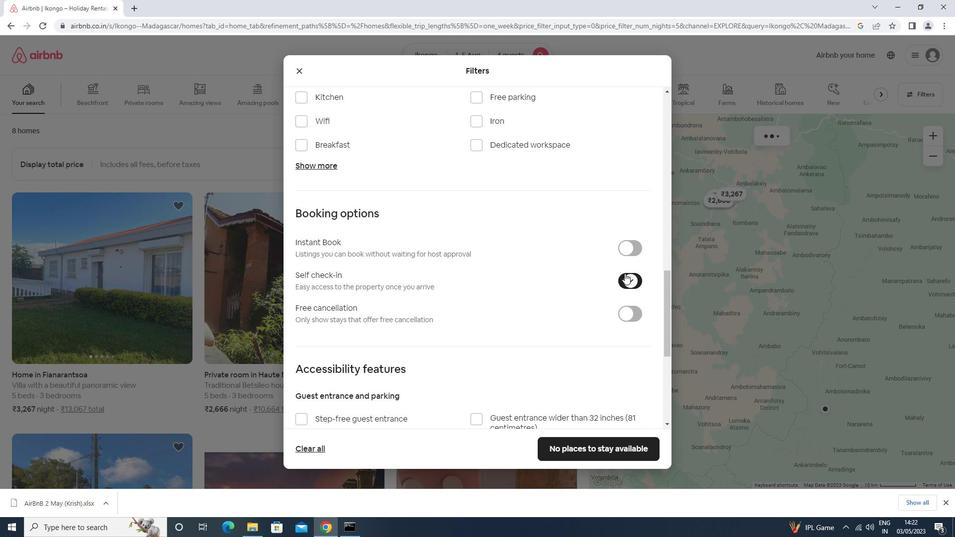 
Action: Mouse scrolled (623, 273) with delta (0, 0)
Screenshot: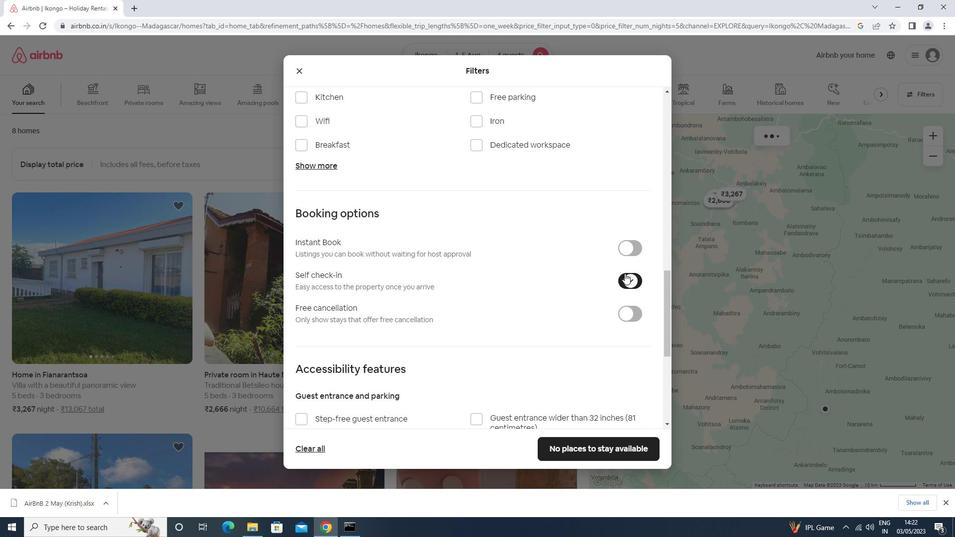 
Action: Mouse scrolled (623, 273) with delta (0, 0)
Screenshot: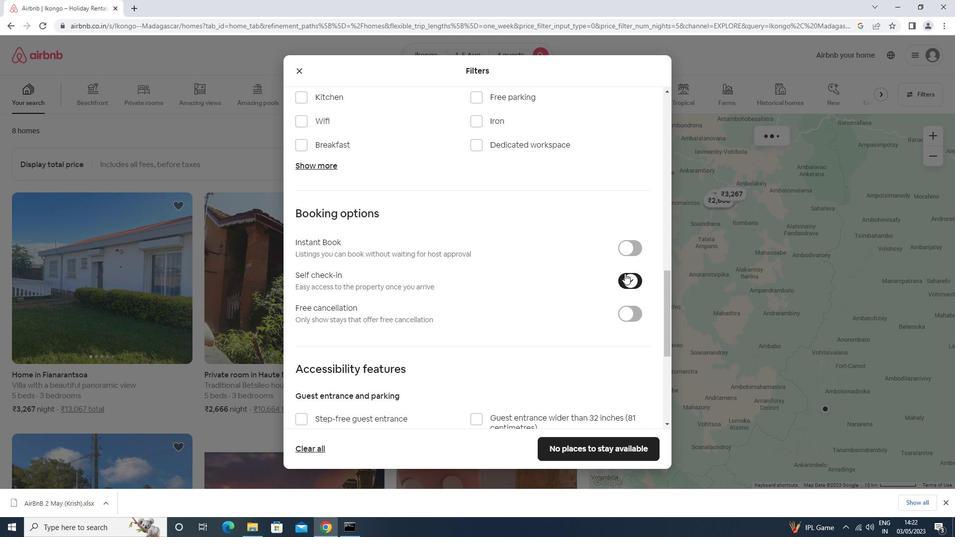 
Action: Mouse moved to (622, 274)
Screenshot: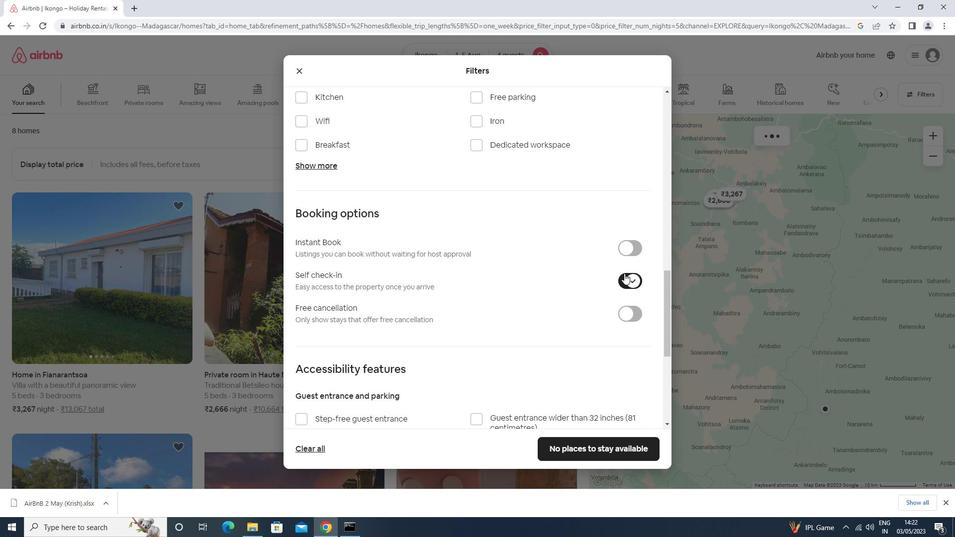 
Action: Mouse scrolled (622, 273) with delta (0, 0)
Screenshot: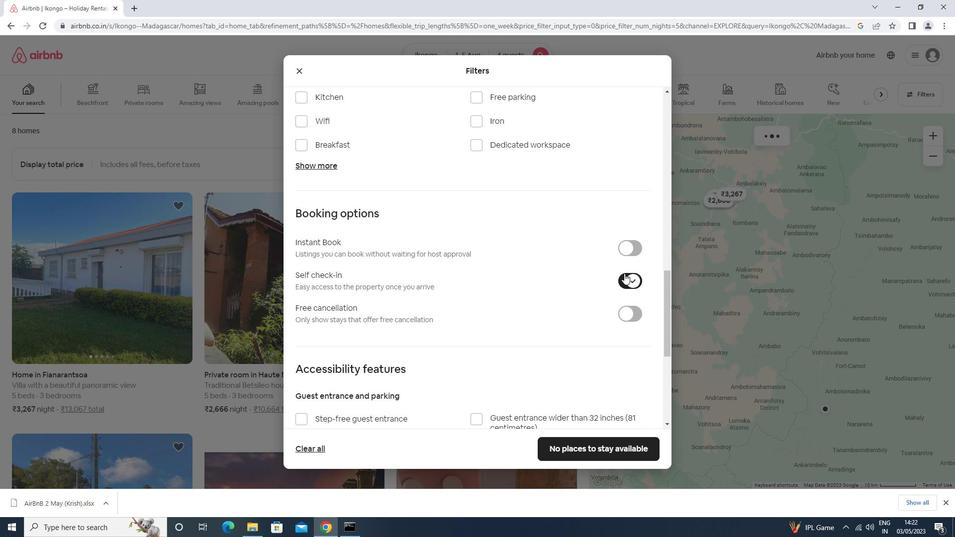 
Action: Mouse scrolled (622, 273) with delta (0, 0)
Screenshot: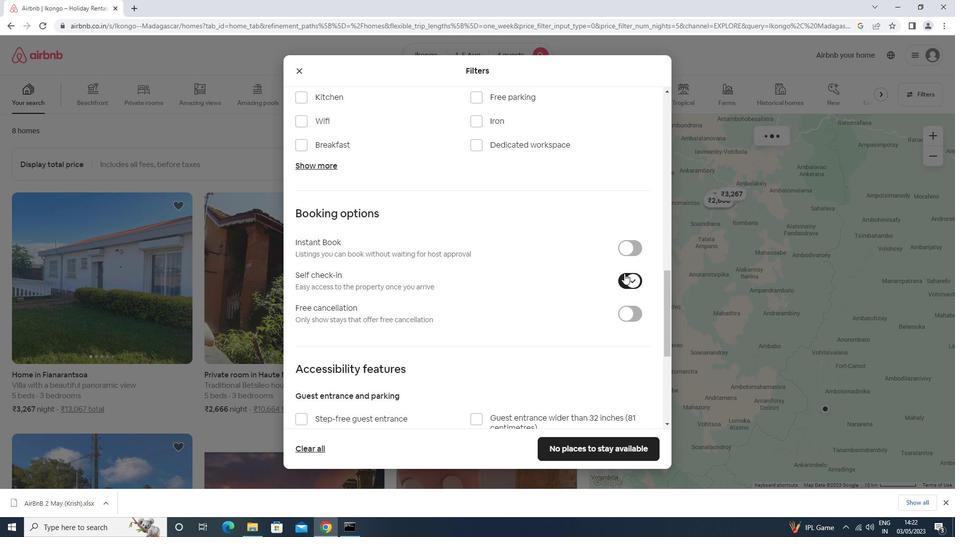 
Action: Mouse moved to (533, 323)
Screenshot: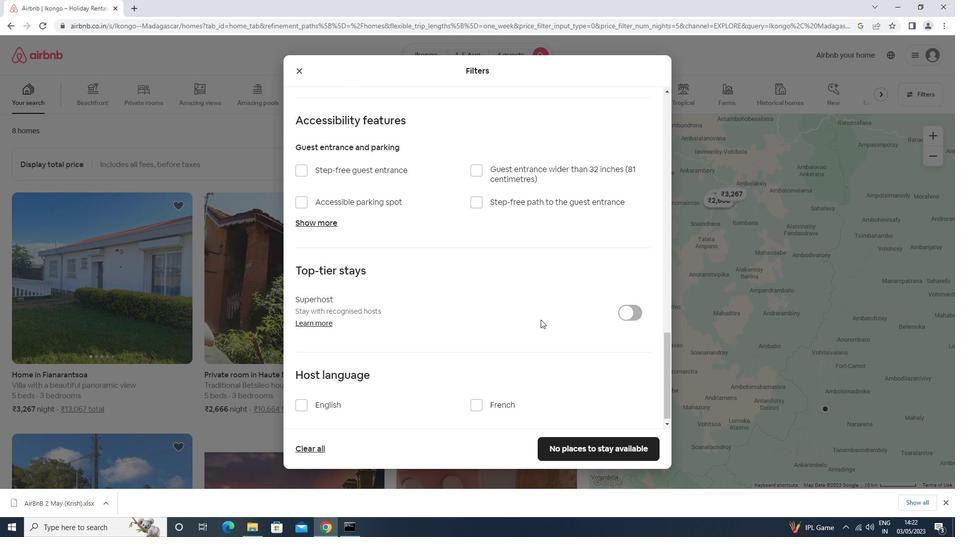 
Action: Mouse scrolled (533, 322) with delta (0, 0)
Screenshot: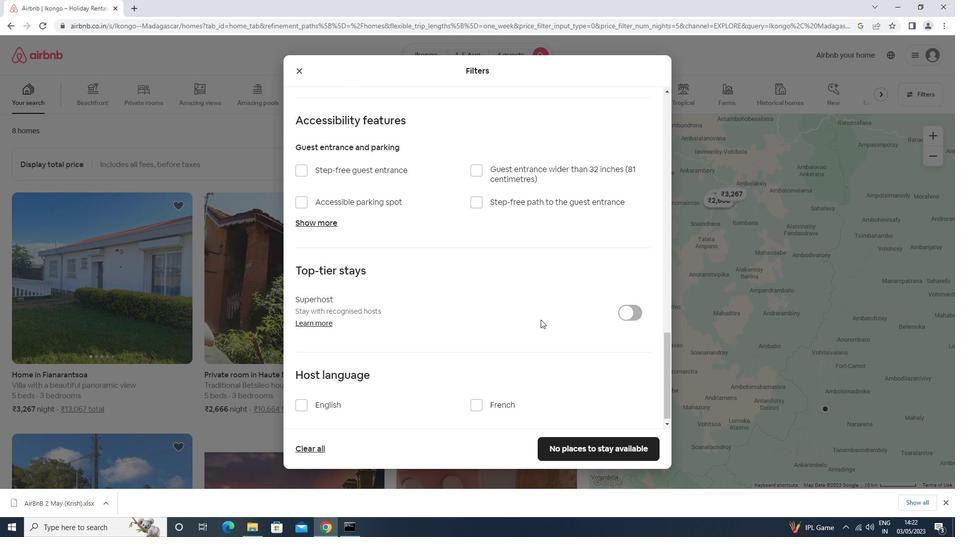 
Action: Mouse moved to (532, 324)
Screenshot: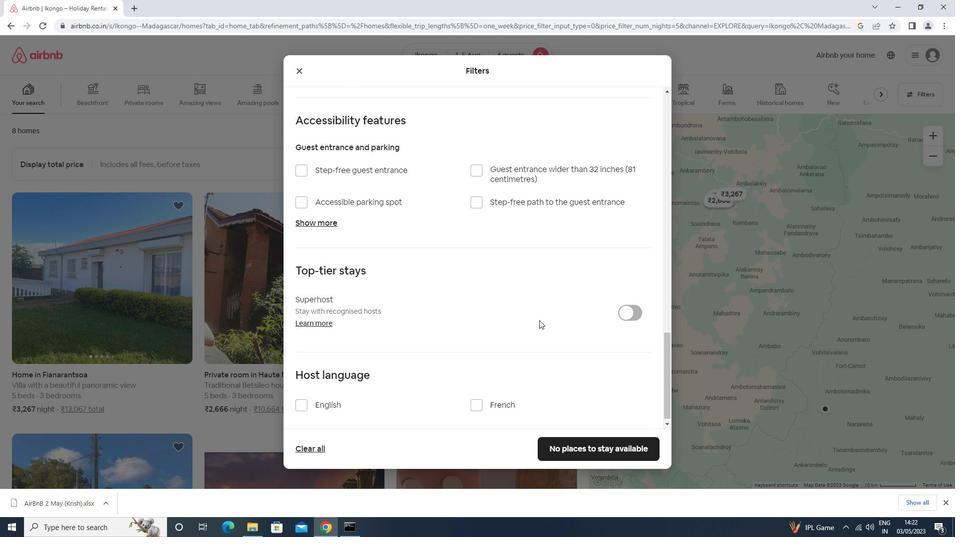 
Action: Mouse scrolled (532, 324) with delta (0, 0)
Screenshot: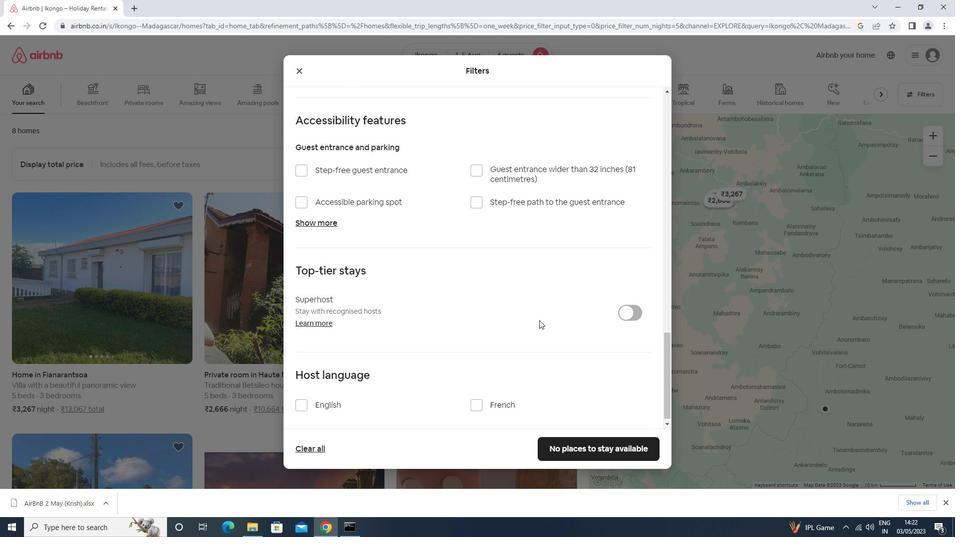 
Action: Mouse moved to (531, 324)
Screenshot: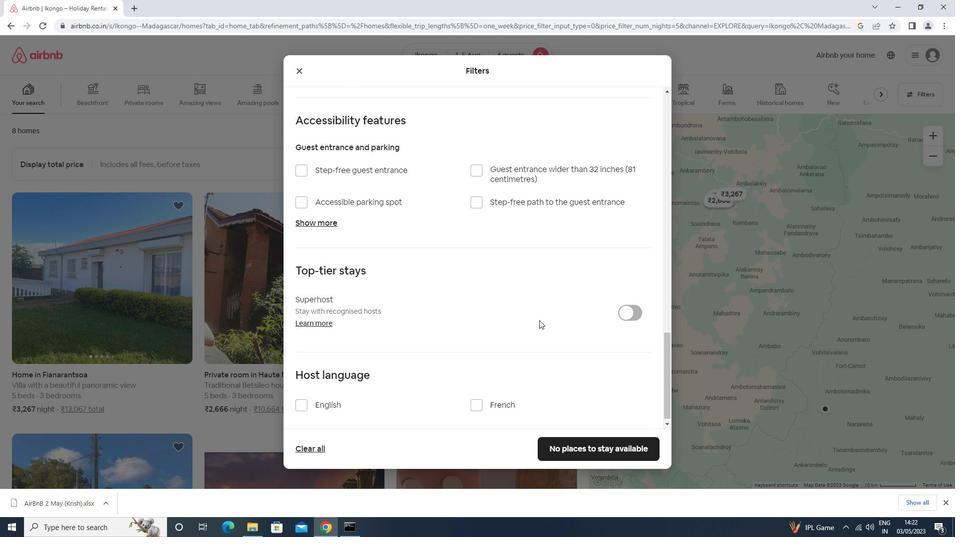 
Action: Mouse scrolled (531, 324) with delta (0, 0)
Screenshot: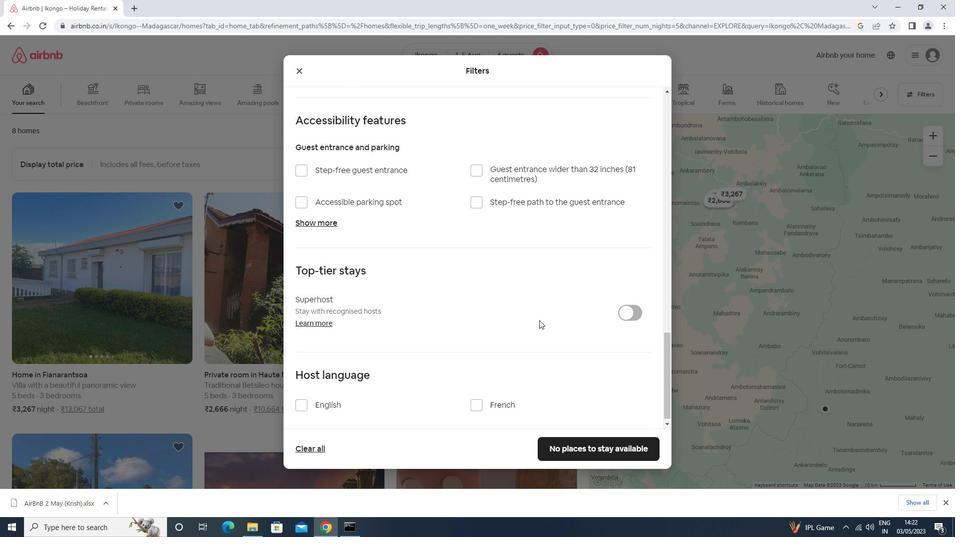 
Action: Mouse moved to (530, 324)
Screenshot: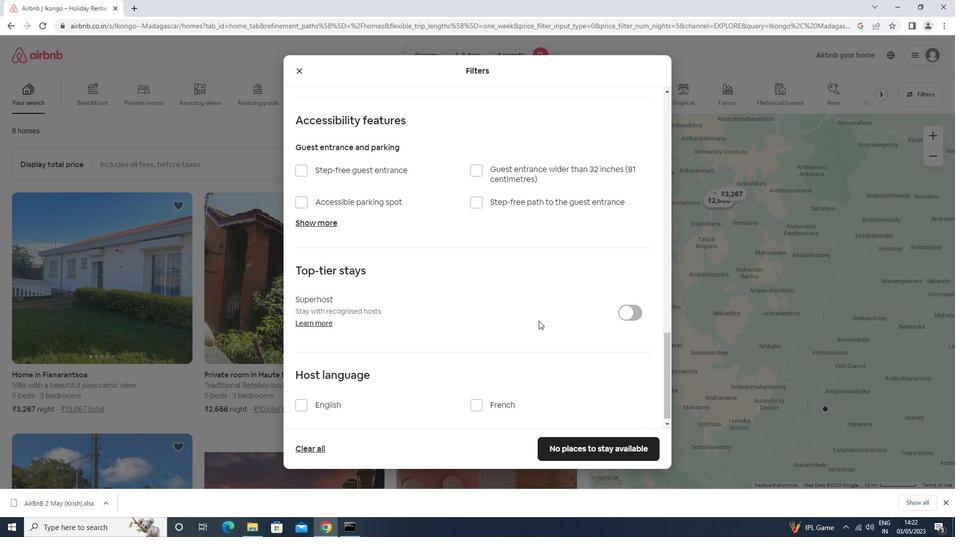 
Action: Mouse scrolled (530, 324) with delta (0, 0)
Screenshot: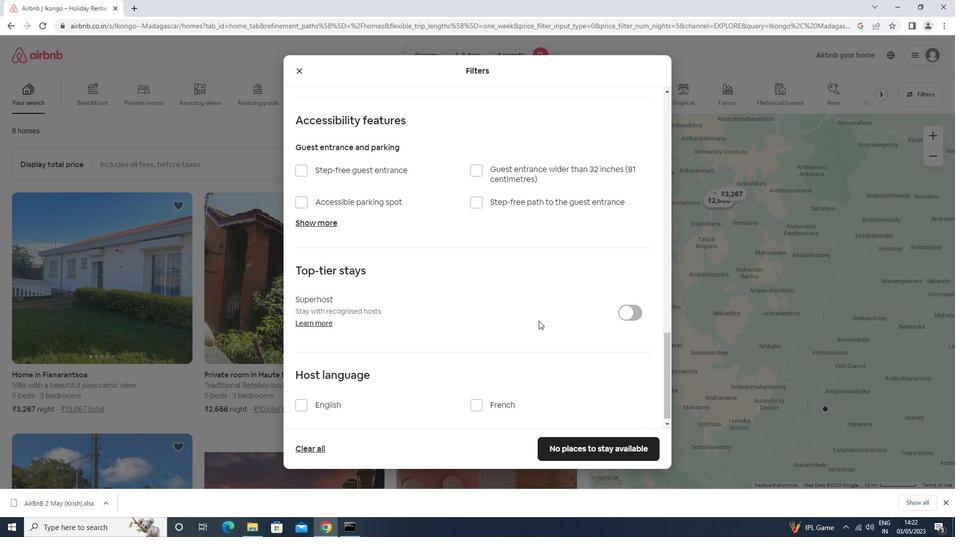 
Action: Mouse moved to (530, 325)
Screenshot: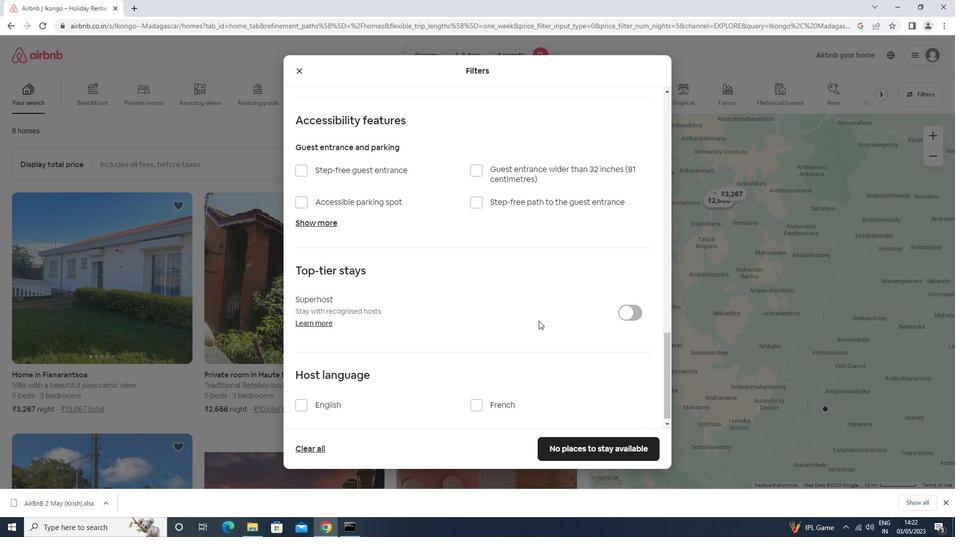 
Action: Mouse scrolled (530, 324) with delta (0, 0)
Screenshot: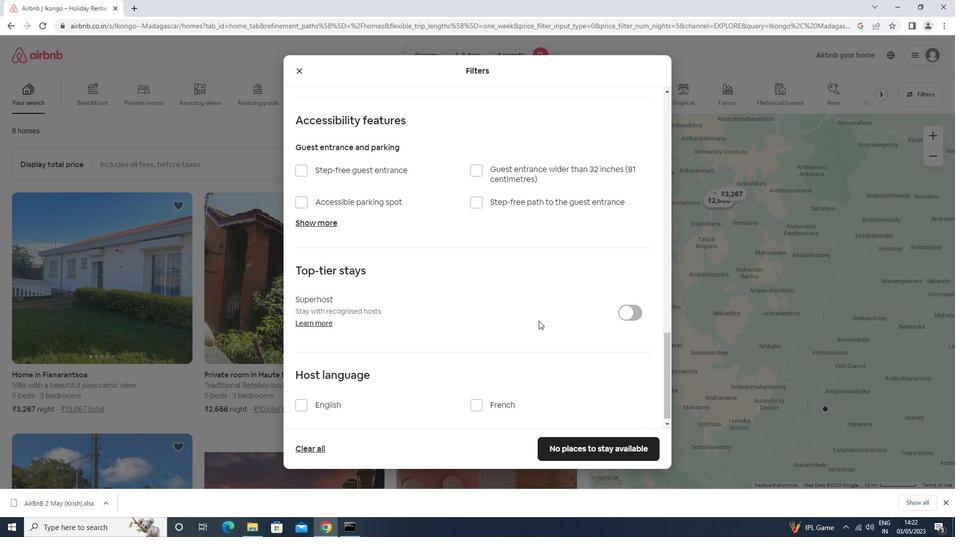 
Action: Mouse moved to (529, 326)
Screenshot: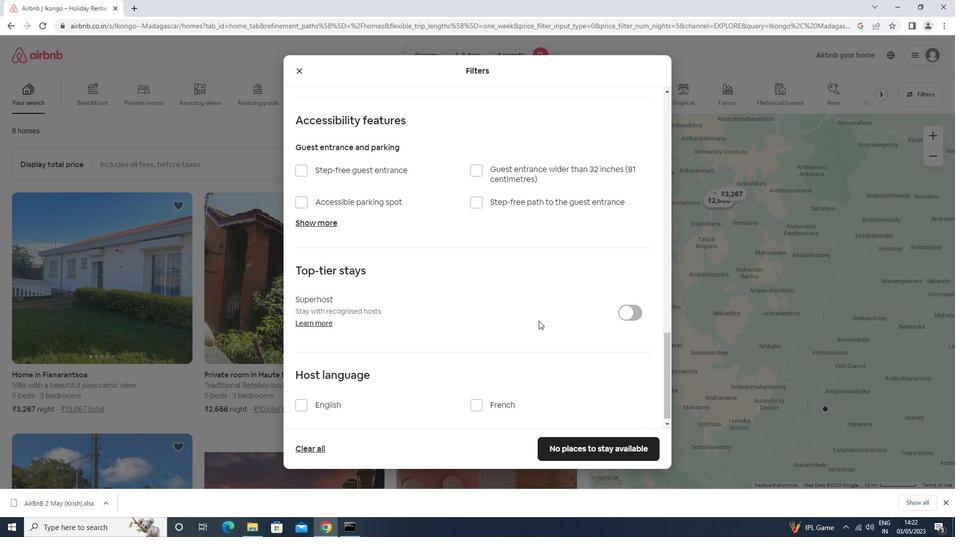 
Action: Mouse scrolled (529, 325) with delta (0, 0)
Screenshot: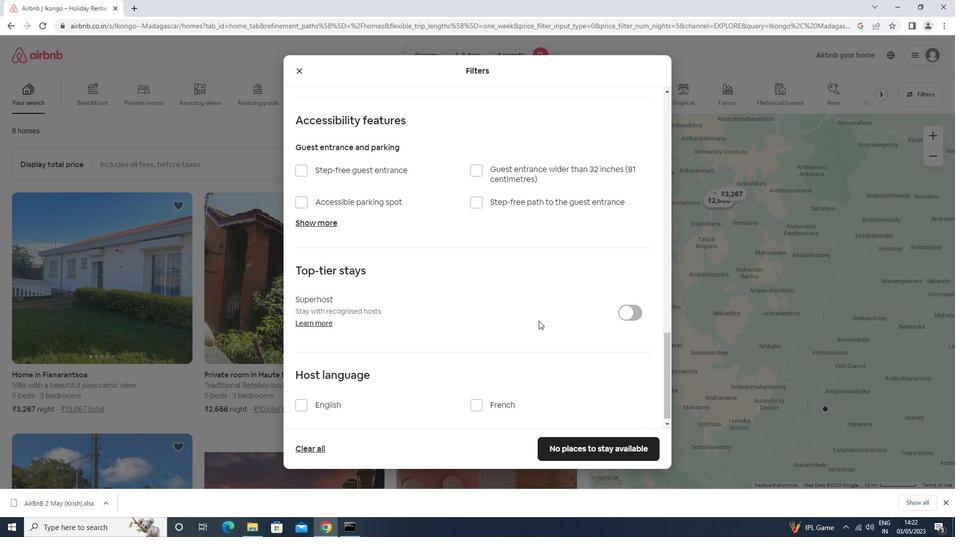 
Action: Mouse moved to (322, 401)
Screenshot: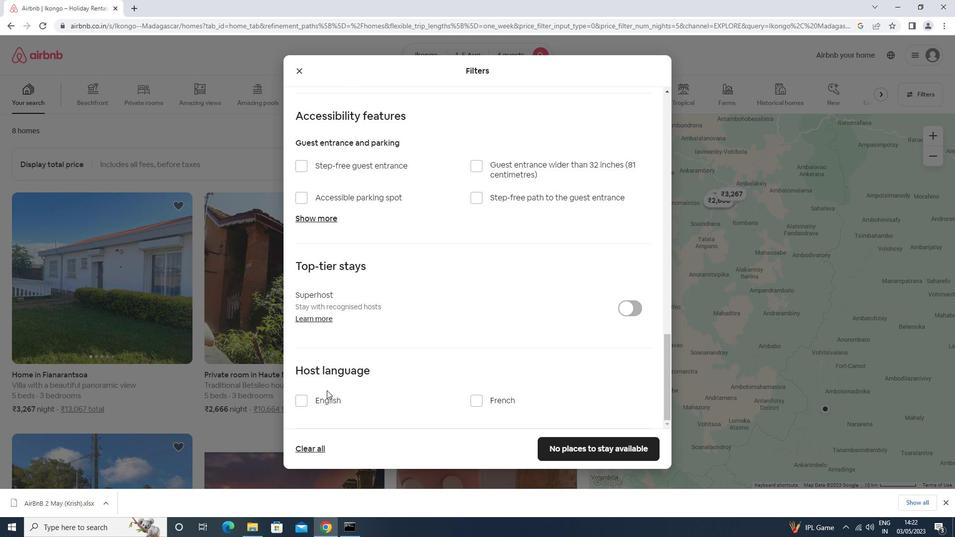 
Action: Mouse pressed left at (322, 401)
Screenshot: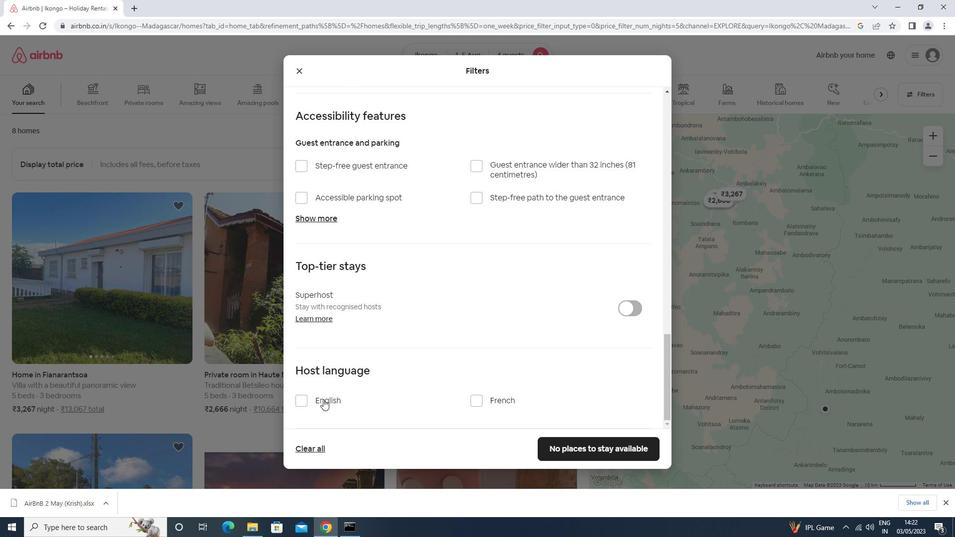 
Action: Mouse moved to (578, 441)
Screenshot: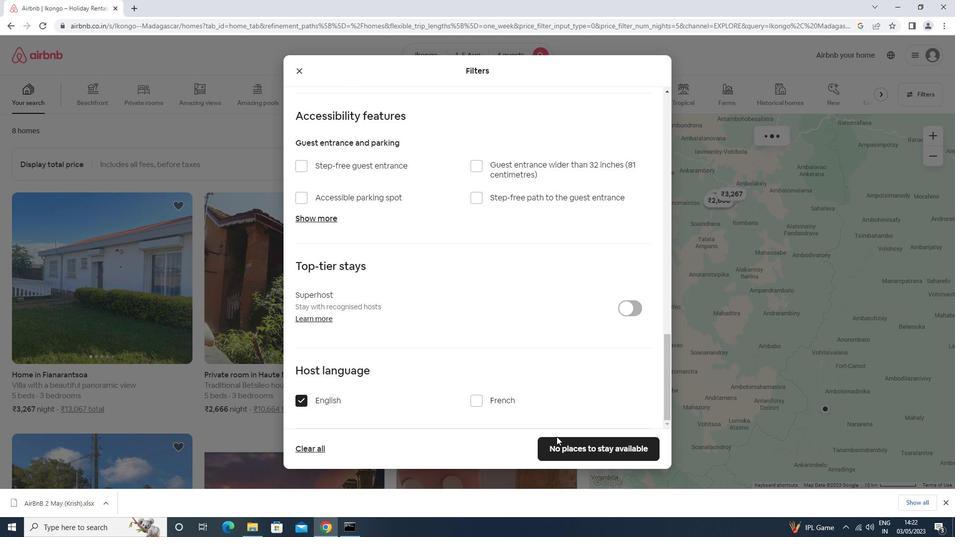 
Action: Mouse pressed left at (578, 441)
Screenshot: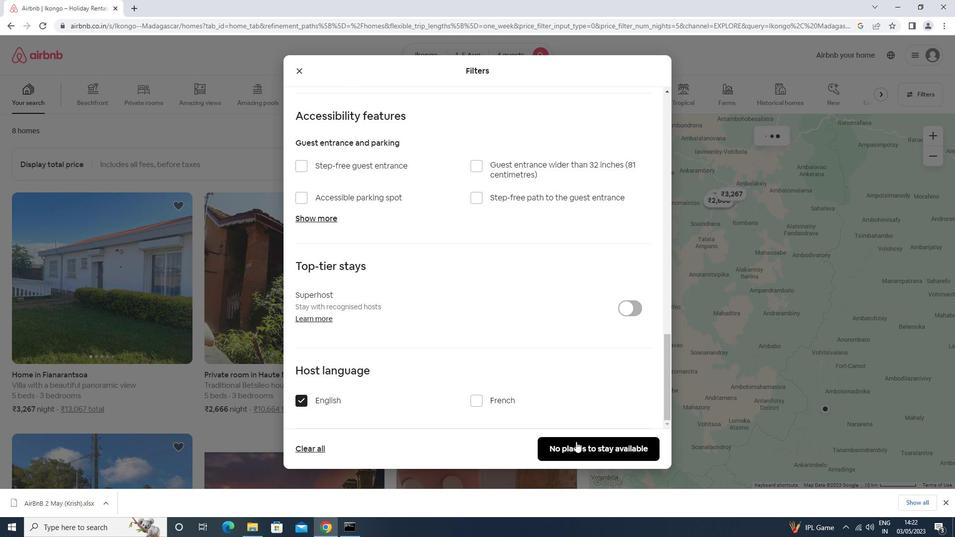 
